 Task: Sort the unsolved tickets in your groups, group by Channel in ascending order.
Action: Mouse moved to (154, 326)
Screenshot: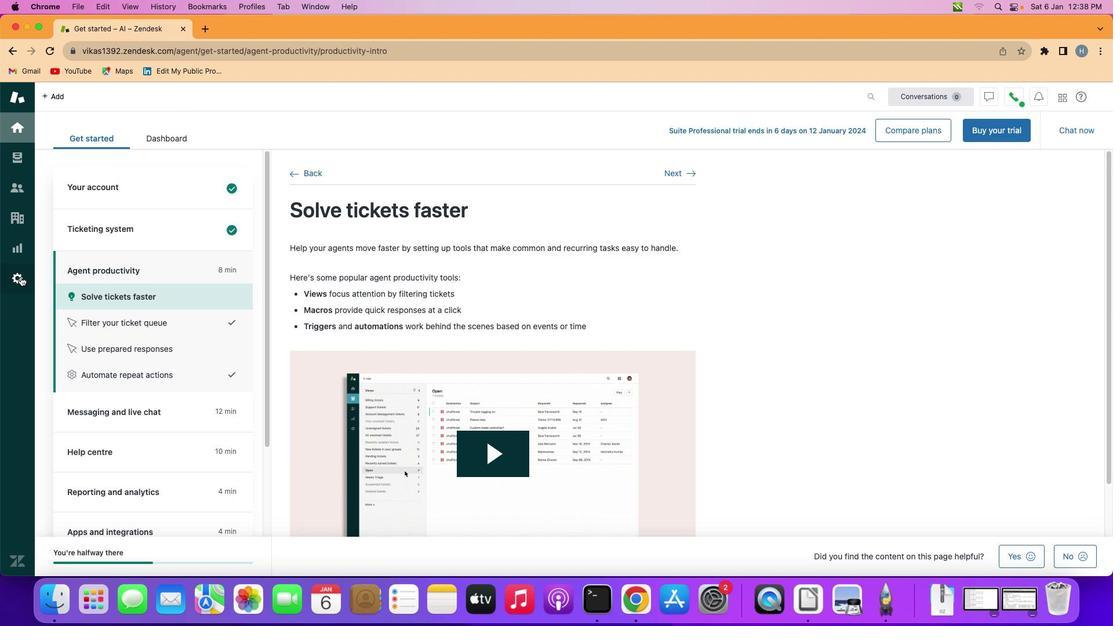 
Action: Mouse pressed left at (154, 326)
Screenshot: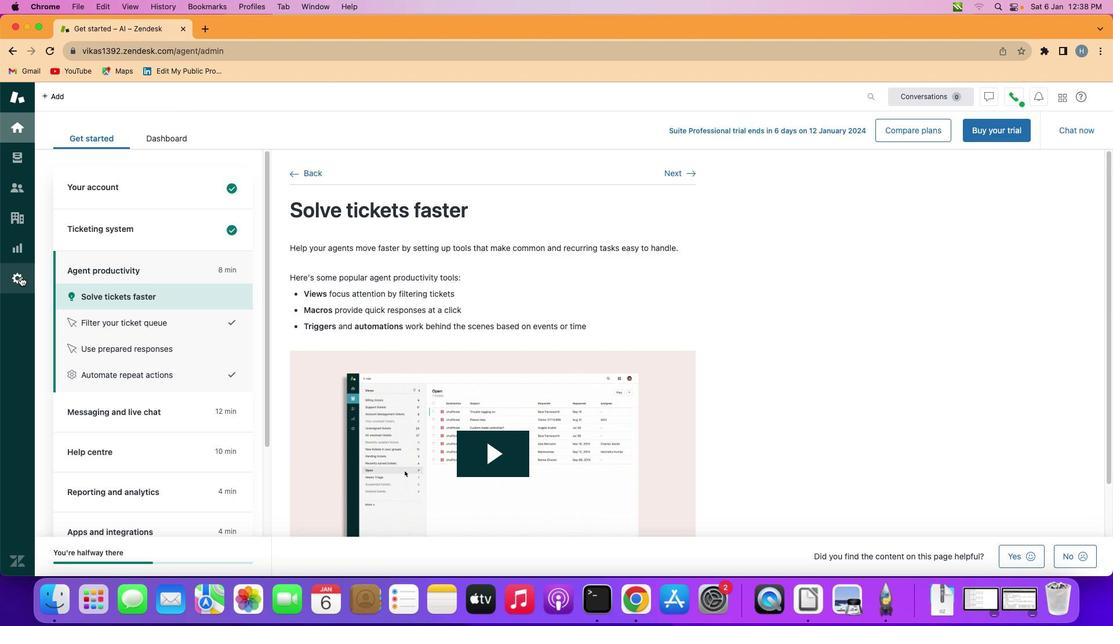 
Action: Mouse moved to (272, 449)
Screenshot: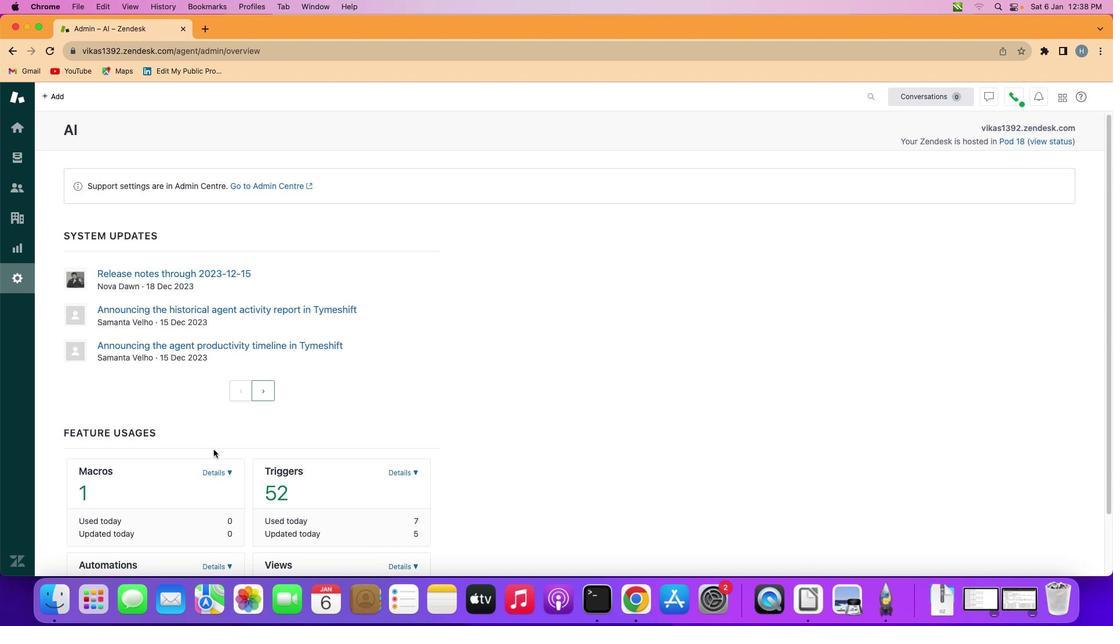 
Action: Mouse scrolled (272, 449) with delta (142, 128)
Screenshot: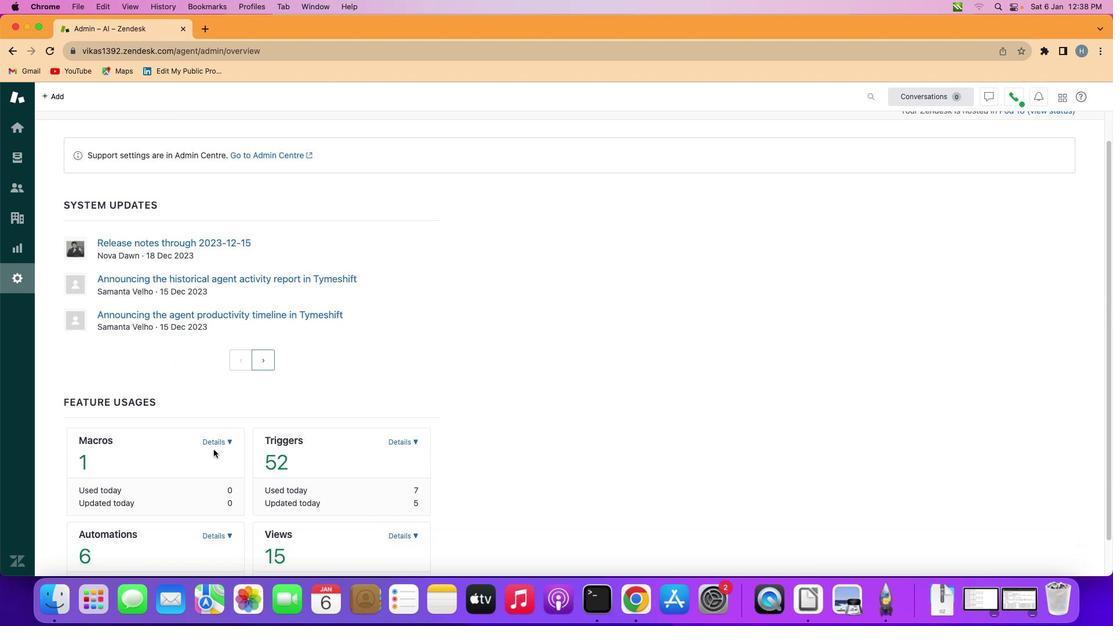 
Action: Mouse scrolled (272, 449) with delta (142, 128)
Screenshot: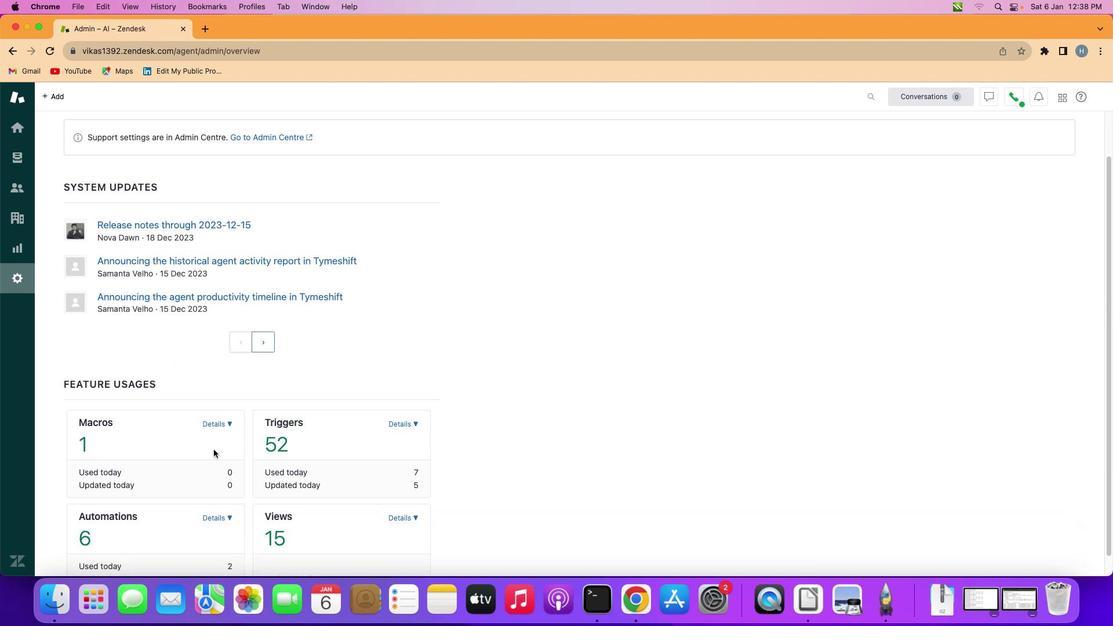 
Action: Mouse scrolled (272, 449) with delta (142, 127)
Screenshot: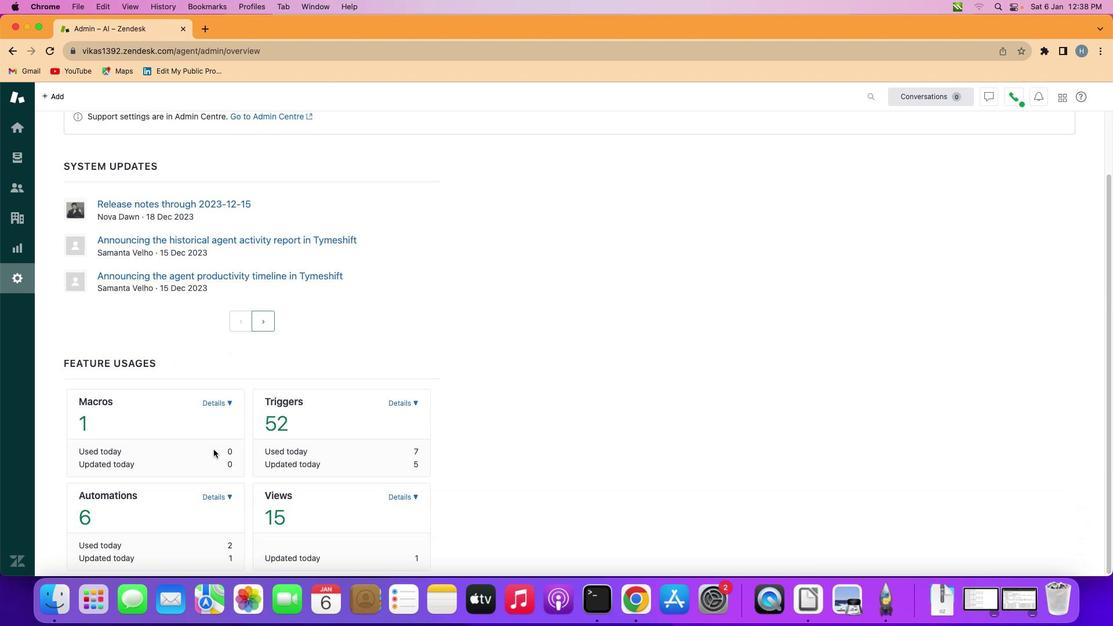 
Action: Mouse scrolled (272, 449) with delta (142, 127)
Screenshot: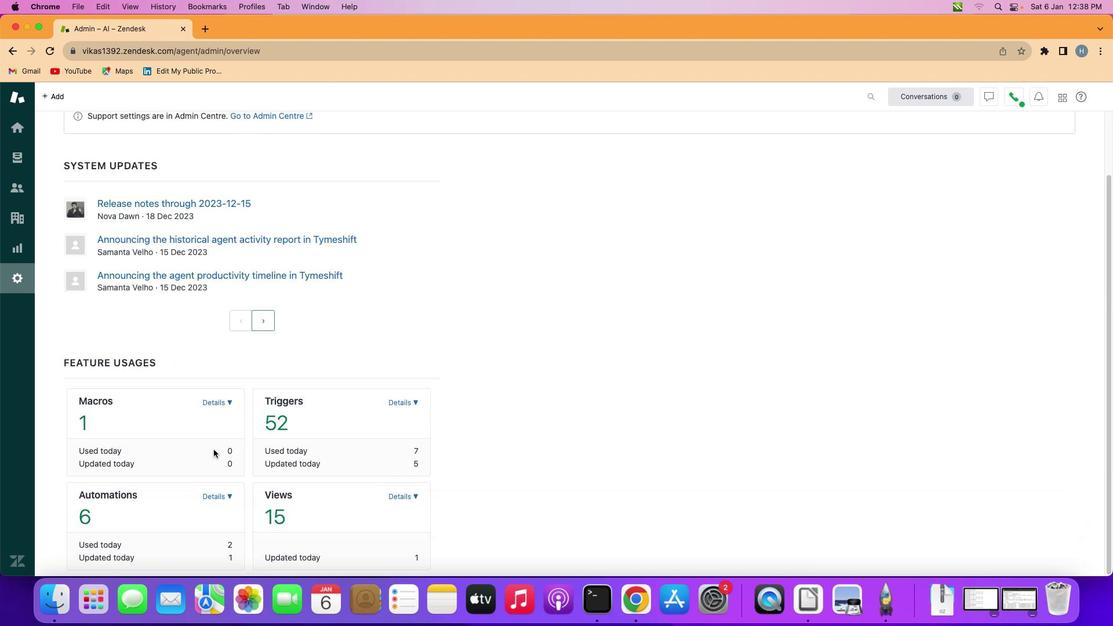 
Action: Mouse scrolled (272, 449) with delta (142, 127)
Screenshot: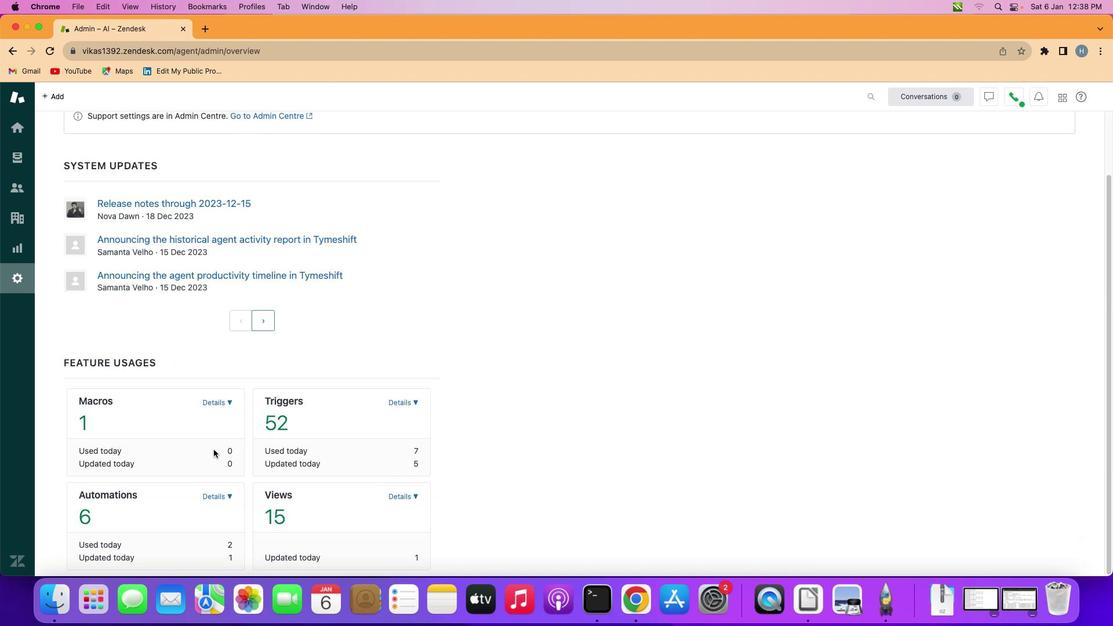 
Action: Mouse scrolled (272, 449) with delta (142, 126)
Screenshot: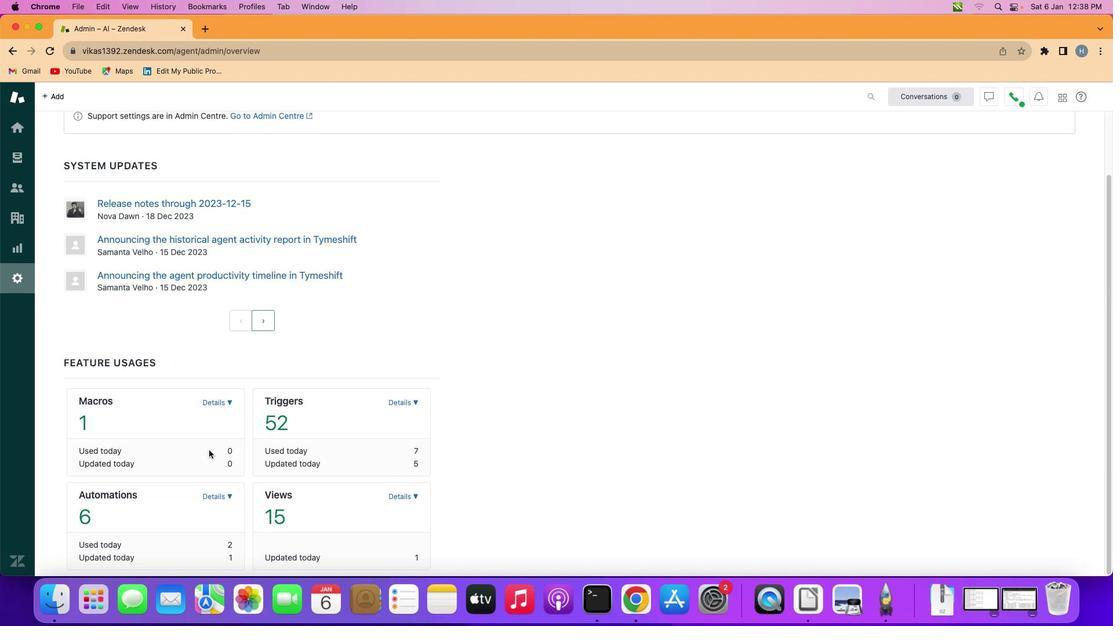 
Action: Mouse scrolled (272, 449) with delta (142, 126)
Screenshot: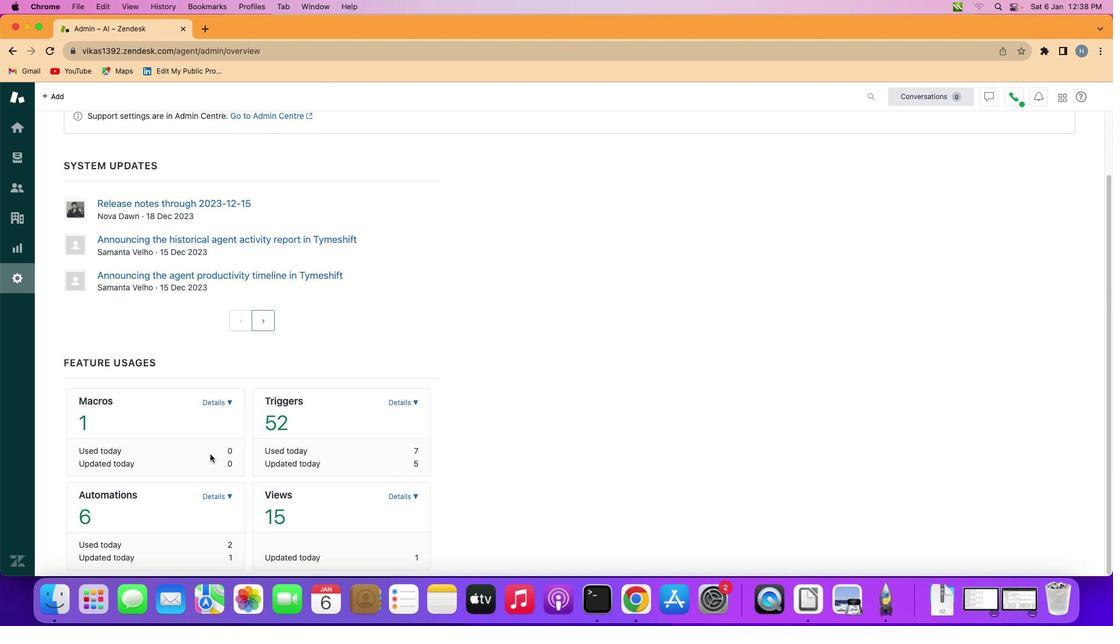 
Action: Mouse moved to (387, 484)
Screenshot: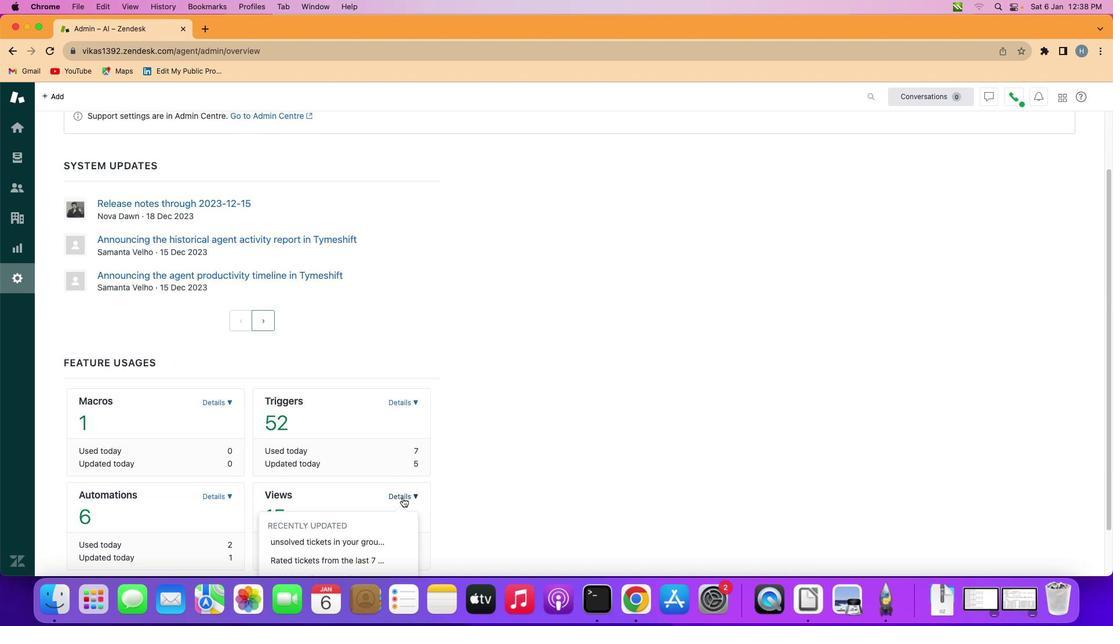 
Action: Mouse pressed left at (387, 484)
Screenshot: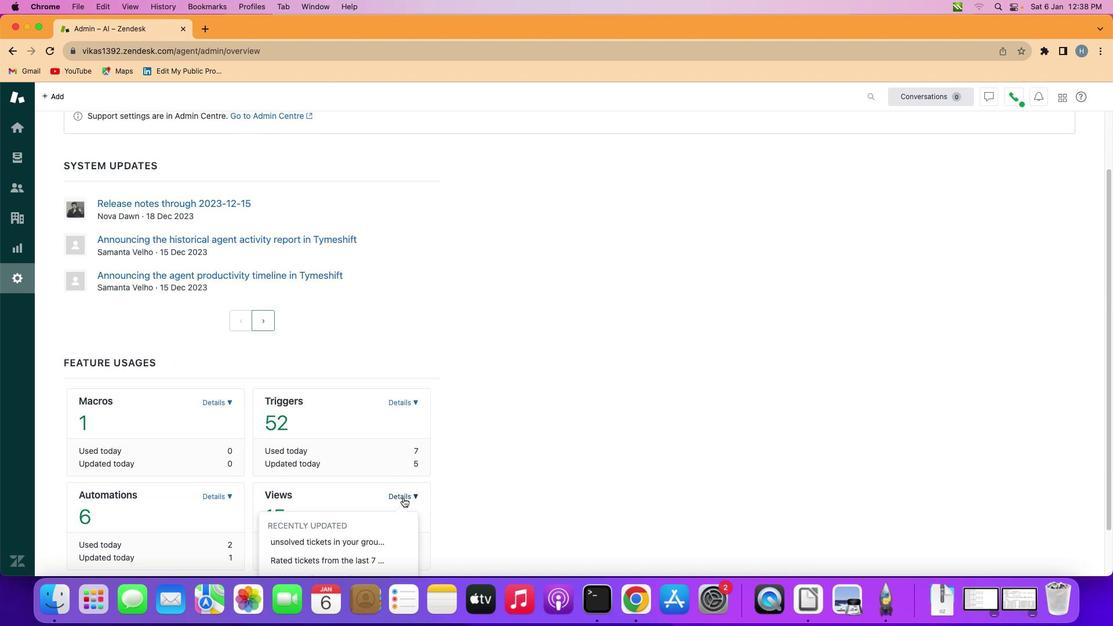 
Action: Mouse moved to (356, 513)
Screenshot: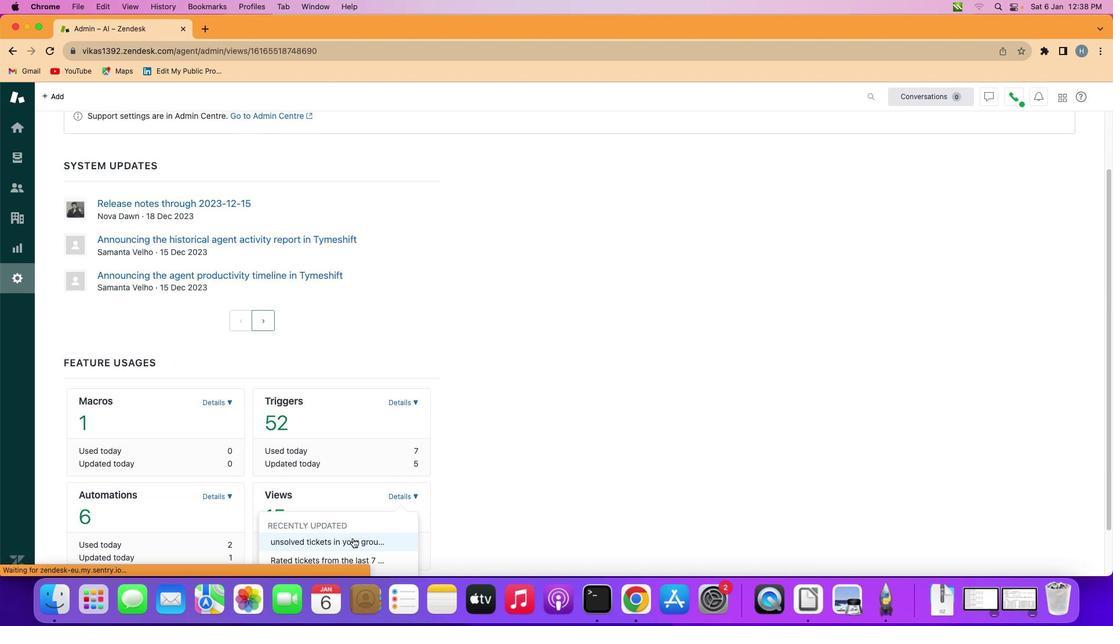 
Action: Mouse pressed left at (356, 513)
Screenshot: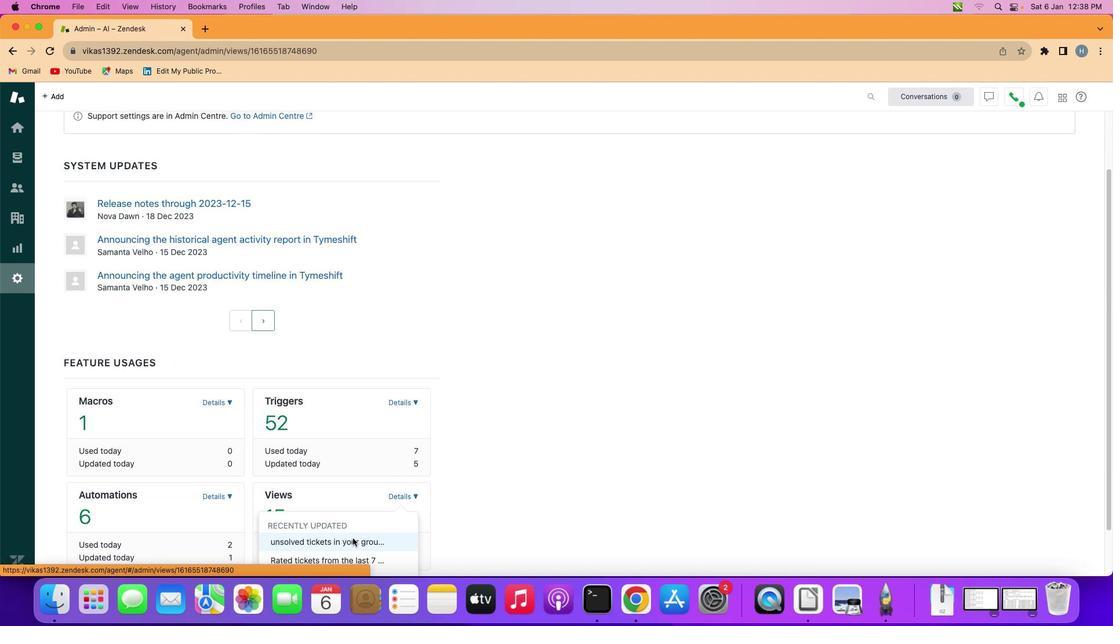 
Action: Mouse moved to (364, 447)
Screenshot: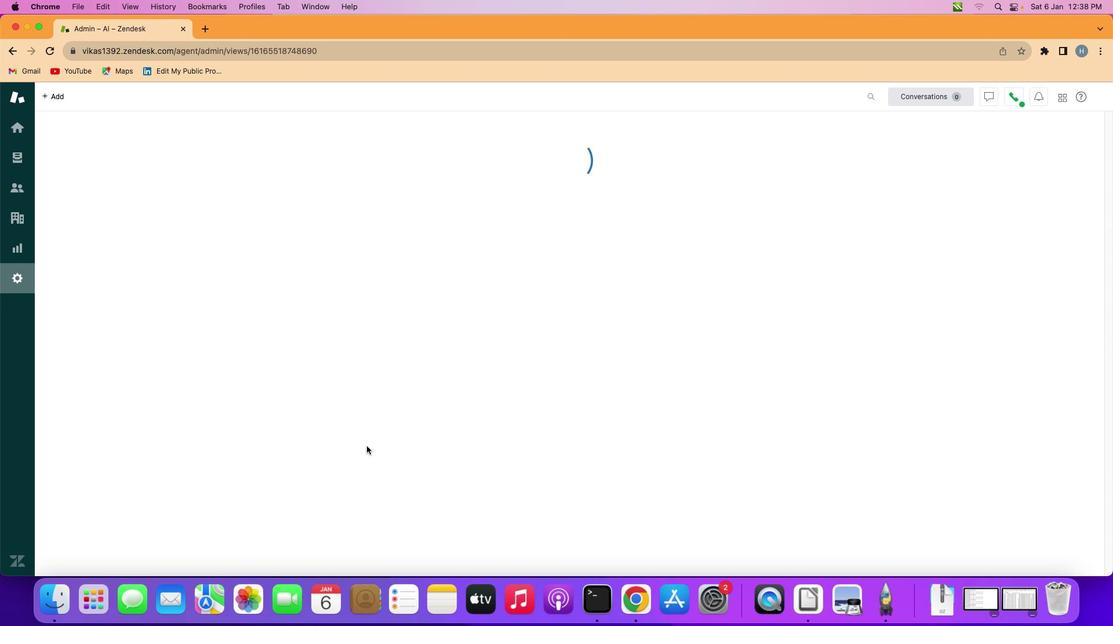 
Action: Mouse scrolled (364, 447) with delta (142, 128)
Screenshot: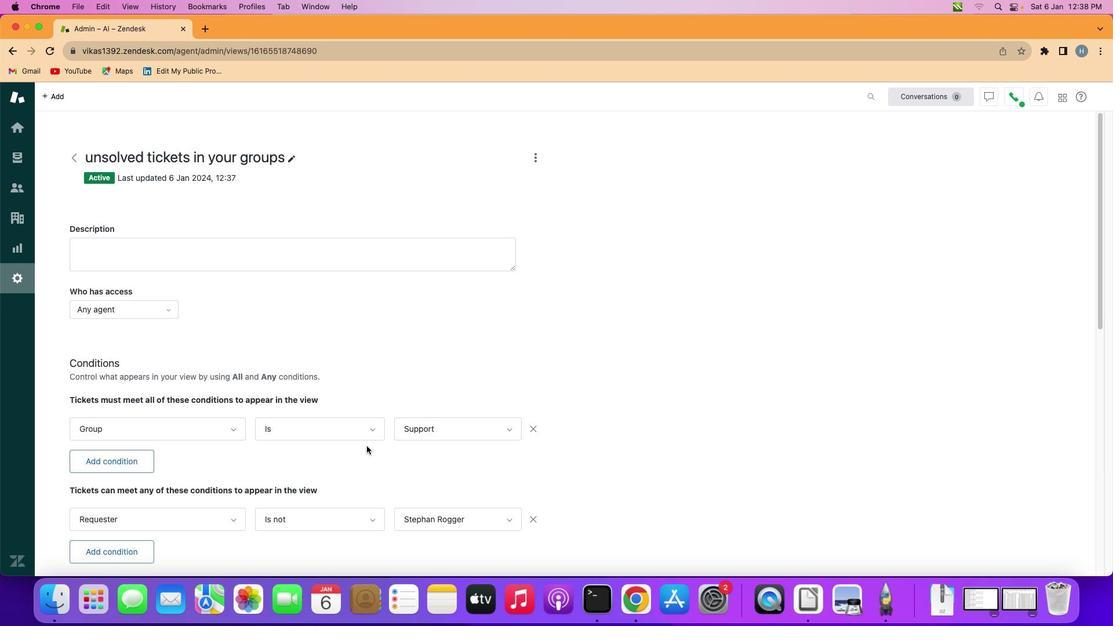 
Action: Mouse scrolled (364, 447) with delta (142, 128)
Screenshot: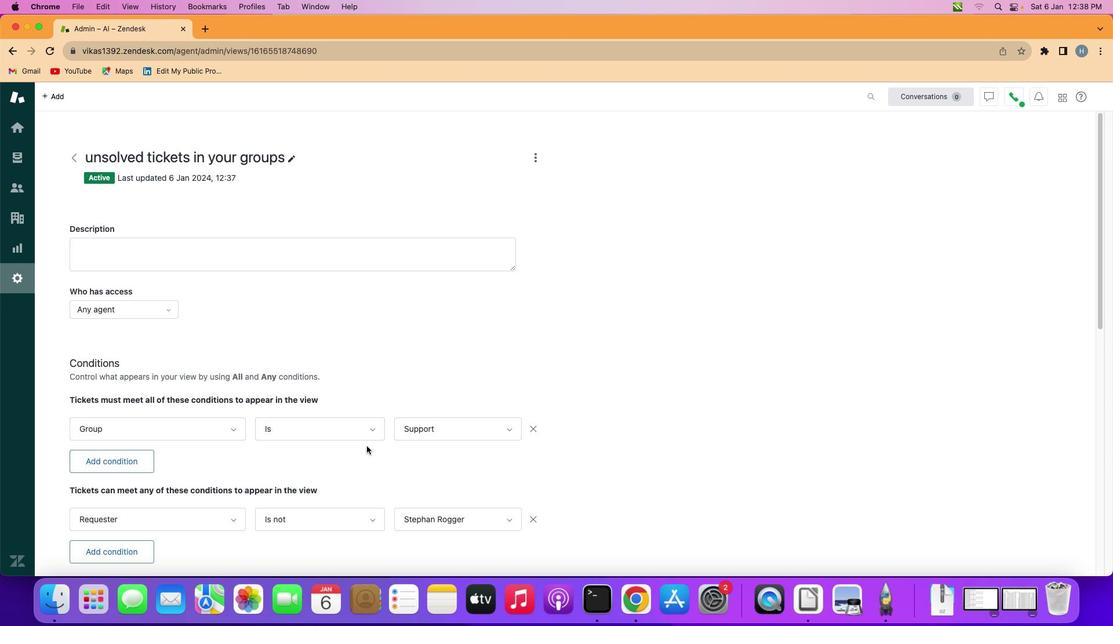 
Action: Mouse scrolled (364, 447) with delta (142, 129)
Screenshot: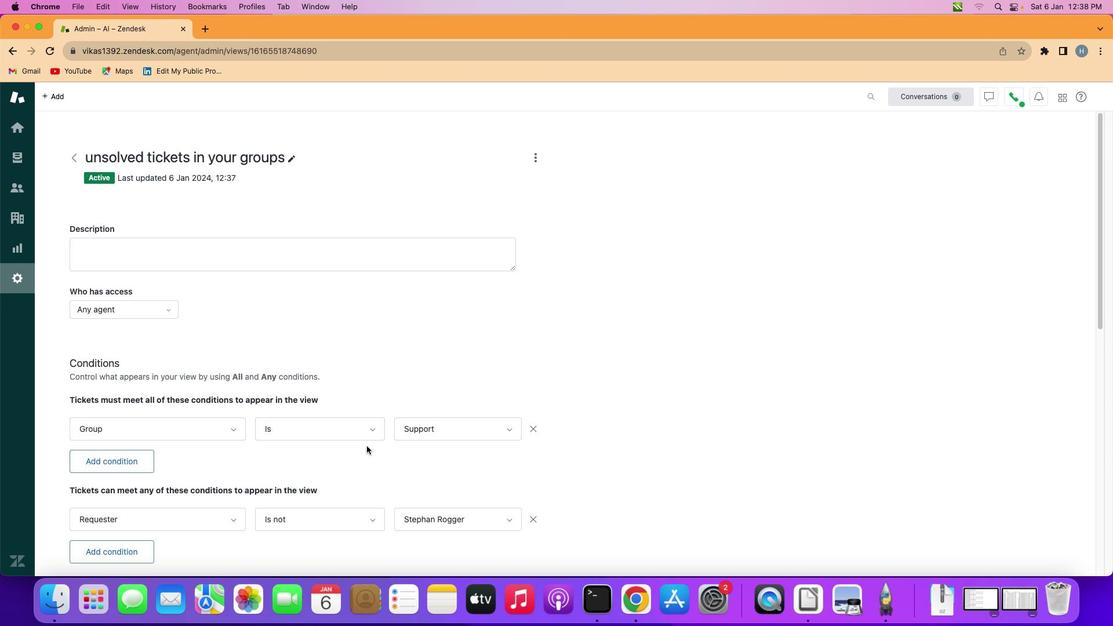
Action: Mouse scrolled (364, 447) with delta (142, 127)
Screenshot: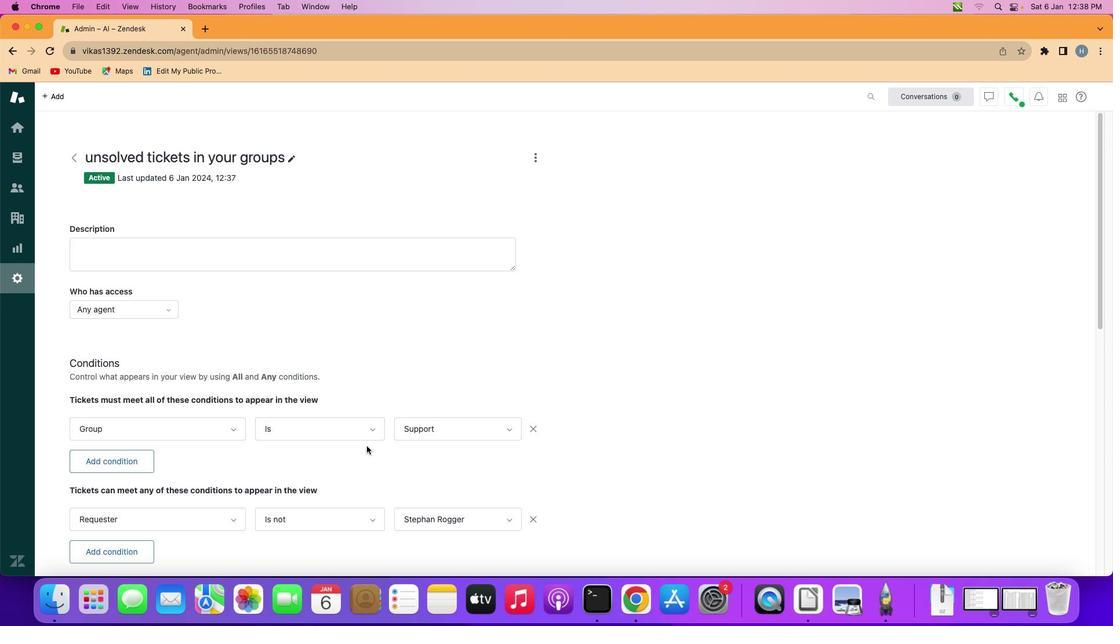 
Action: Mouse scrolled (364, 447) with delta (142, 127)
Screenshot: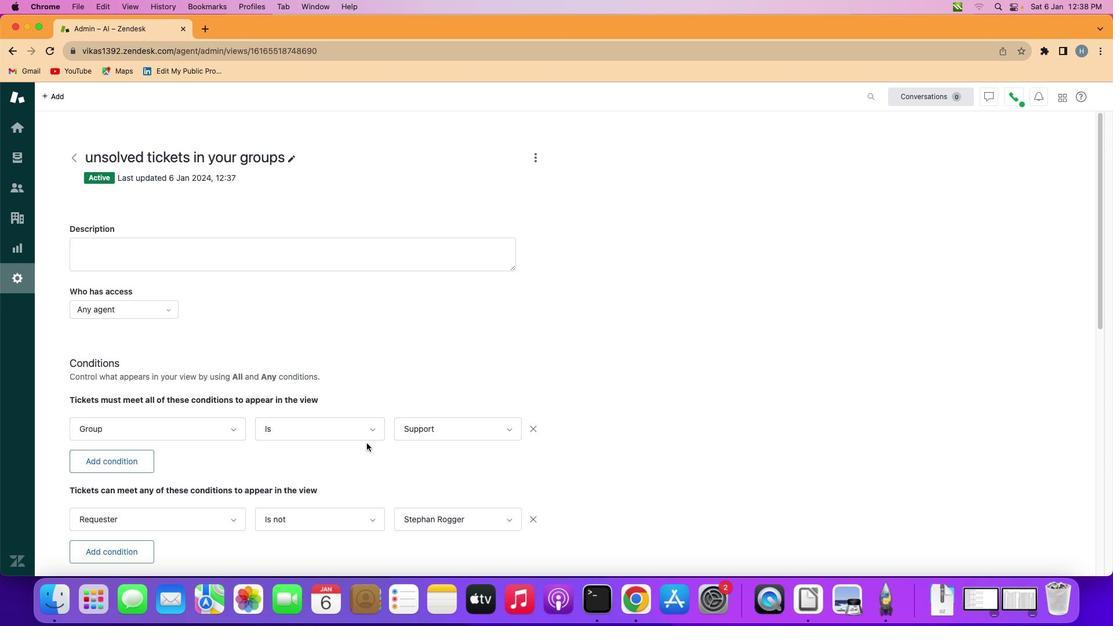 
Action: Mouse scrolled (364, 447) with delta (142, 127)
Screenshot: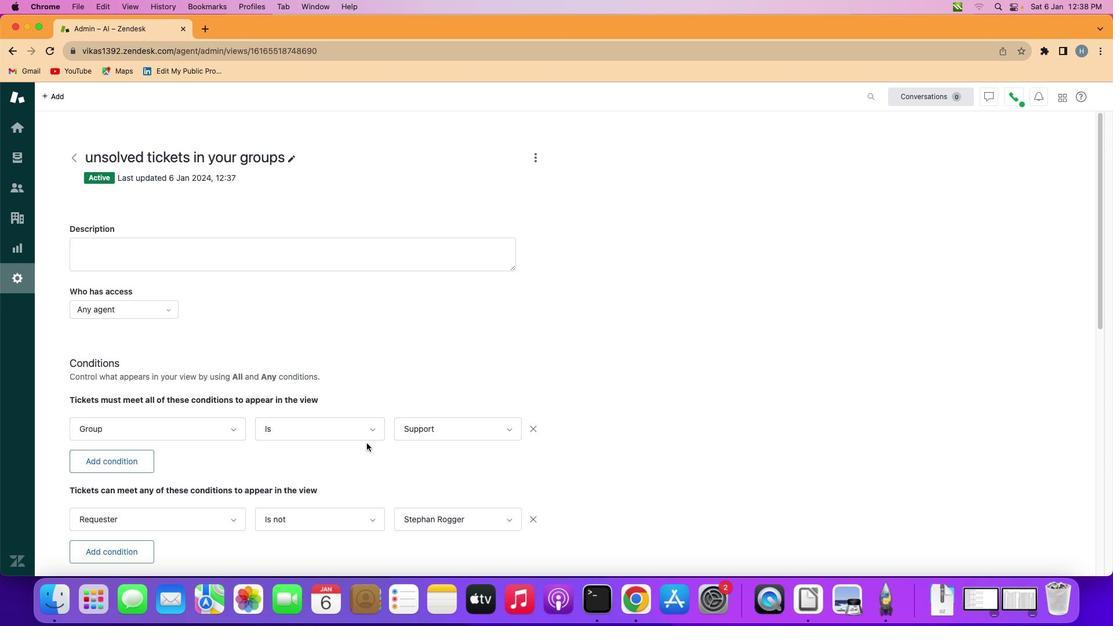 
Action: Mouse moved to (364, 445)
Screenshot: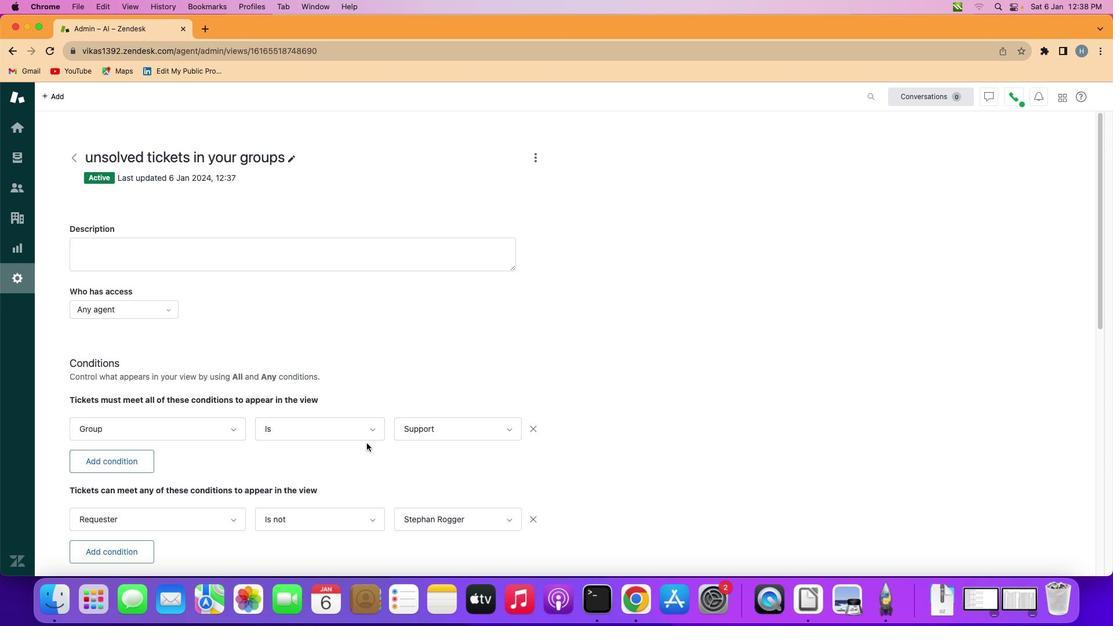 
Action: Mouse scrolled (364, 445) with delta (142, 128)
Screenshot: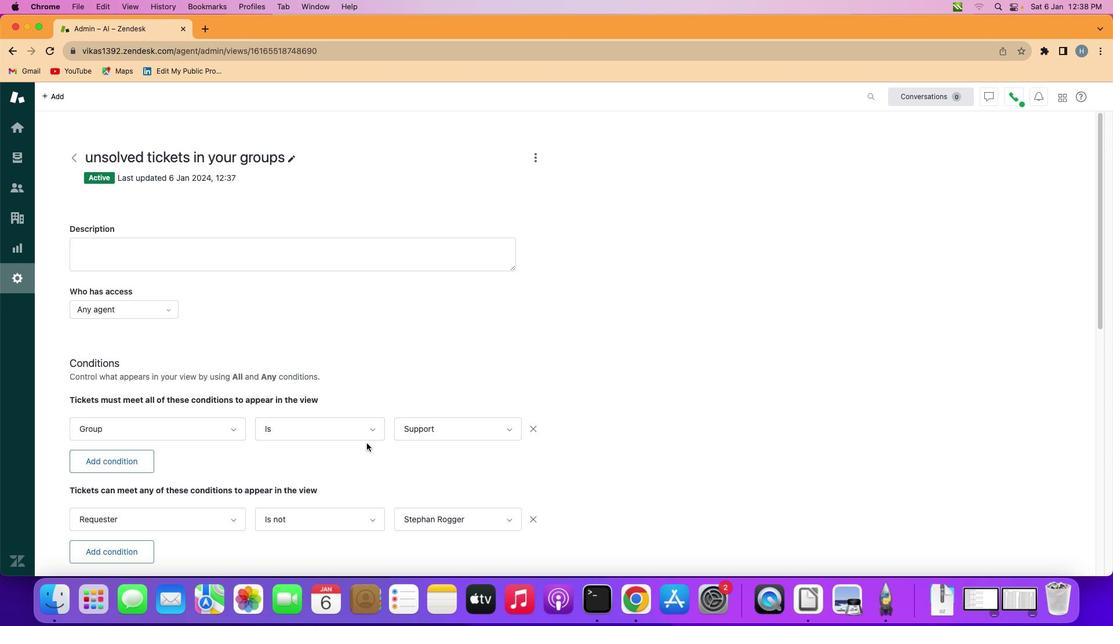 
Action: Mouse scrolled (364, 445) with delta (142, 128)
Screenshot: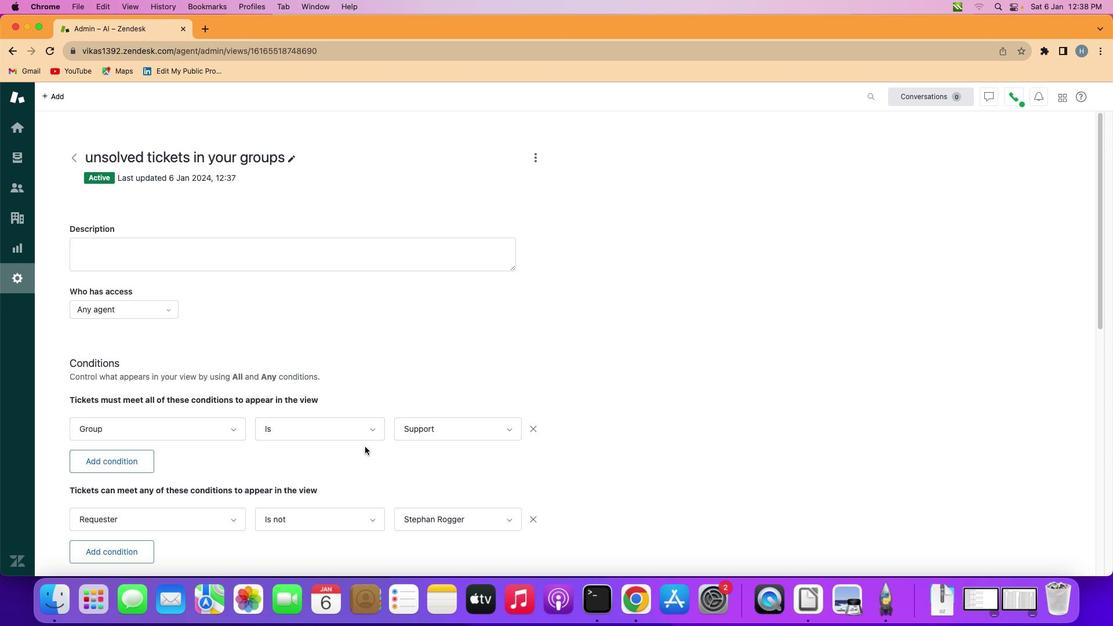 
Action: Mouse scrolled (364, 445) with delta (142, 130)
Screenshot: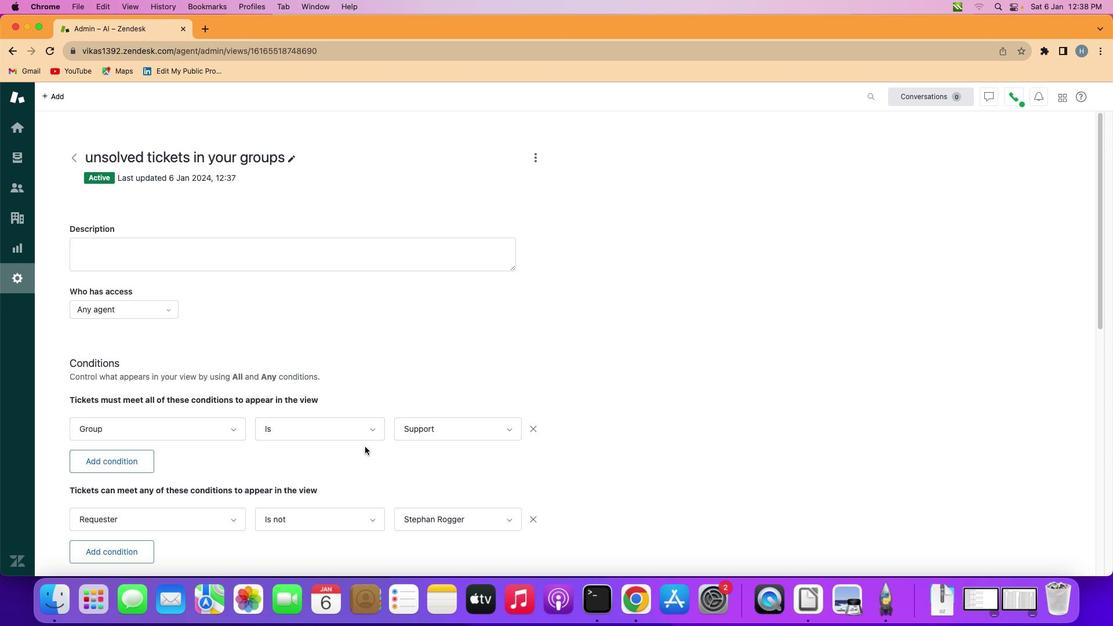 
Action: Mouse scrolled (364, 445) with delta (142, 128)
Screenshot: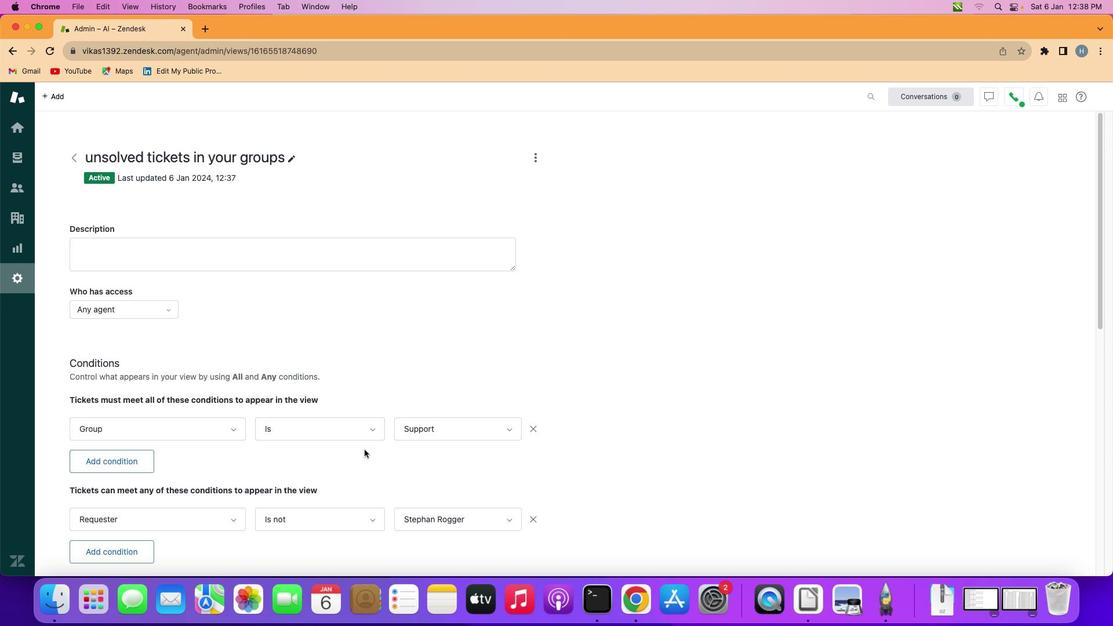 
Action: Mouse moved to (363, 450)
Screenshot: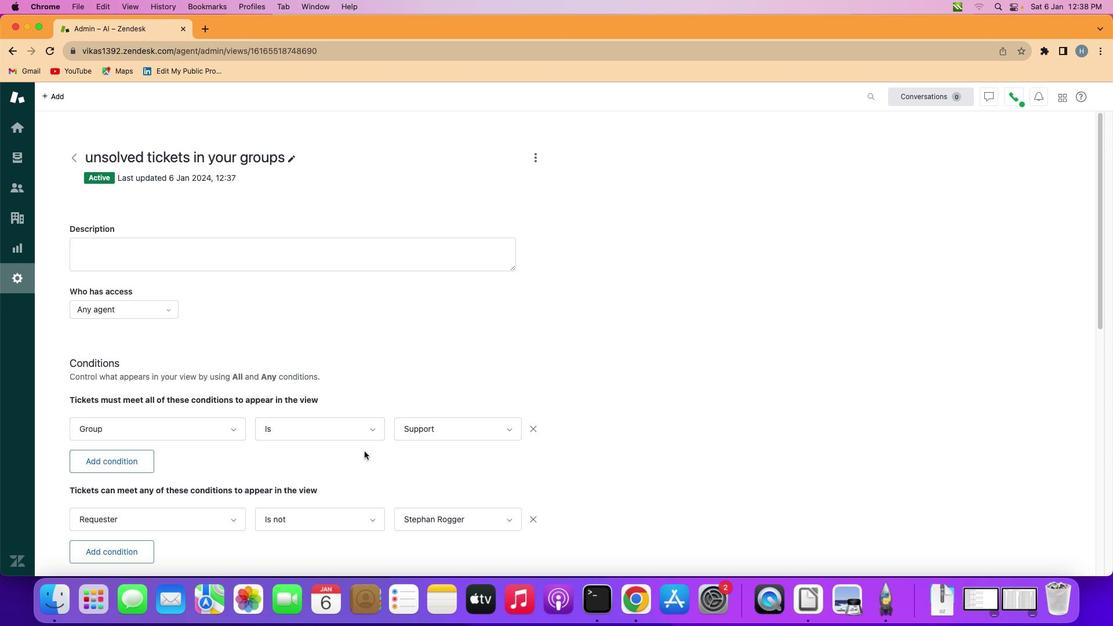 
Action: Mouse scrolled (363, 450) with delta (142, 128)
Screenshot: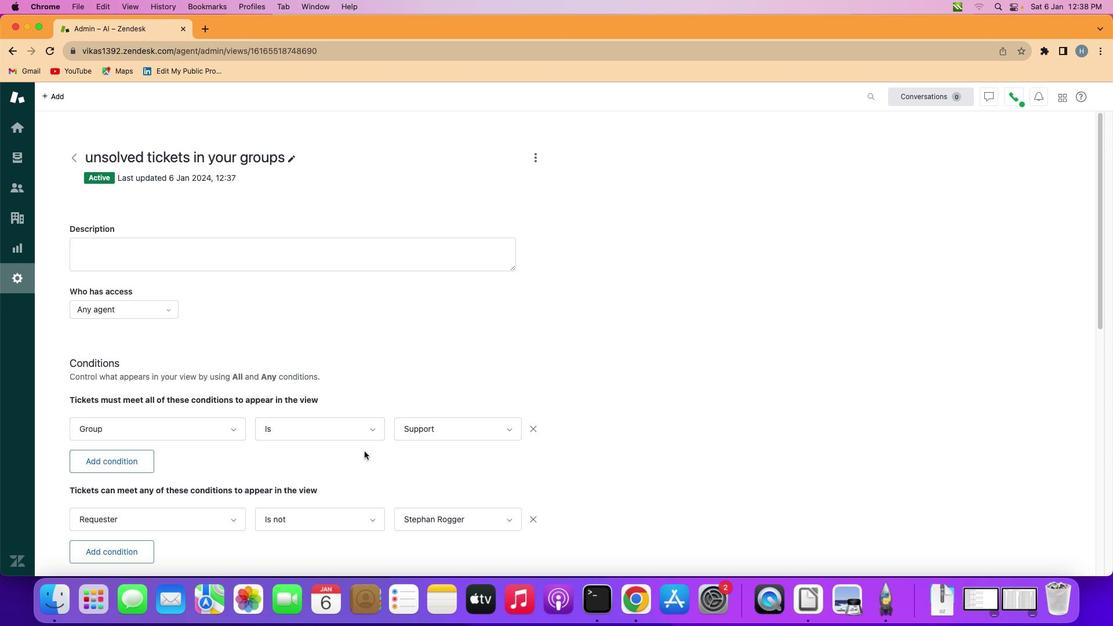 
Action: Mouse scrolled (363, 450) with delta (142, 128)
Screenshot: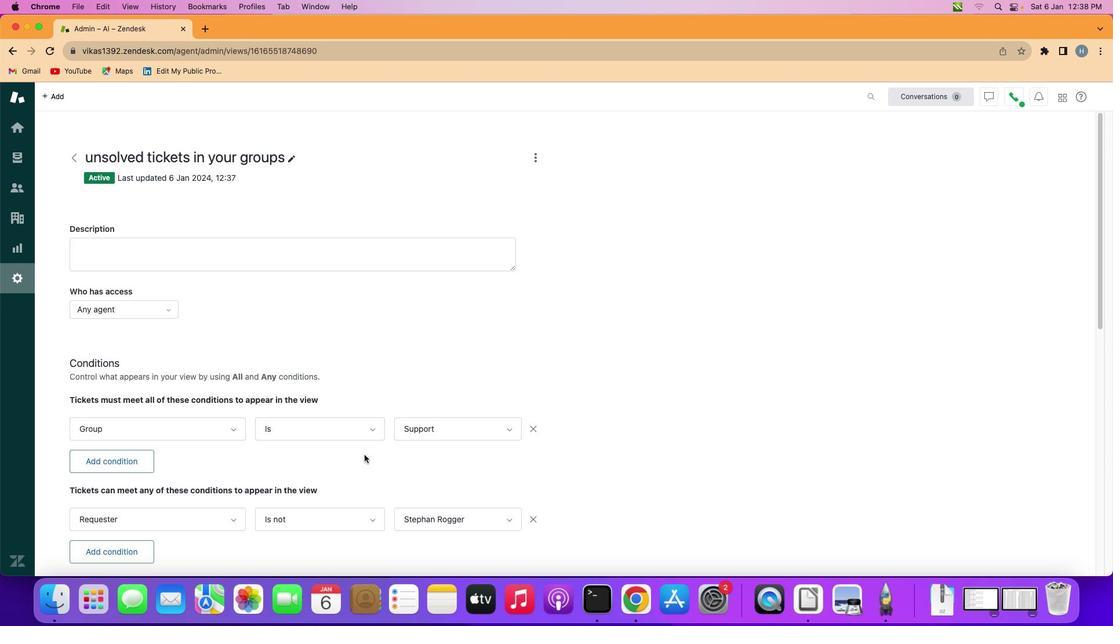 
Action: Mouse scrolled (363, 450) with delta (142, 127)
Screenshot: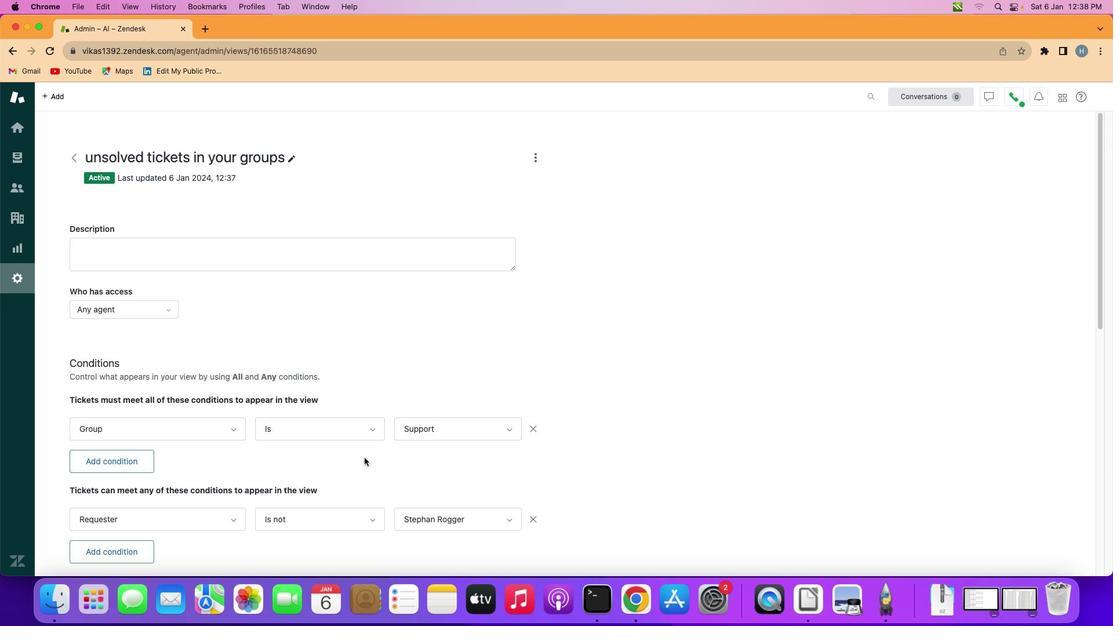 
Action: Mouse scrolled (363, 450) with delta (142, 127)
Screenshot: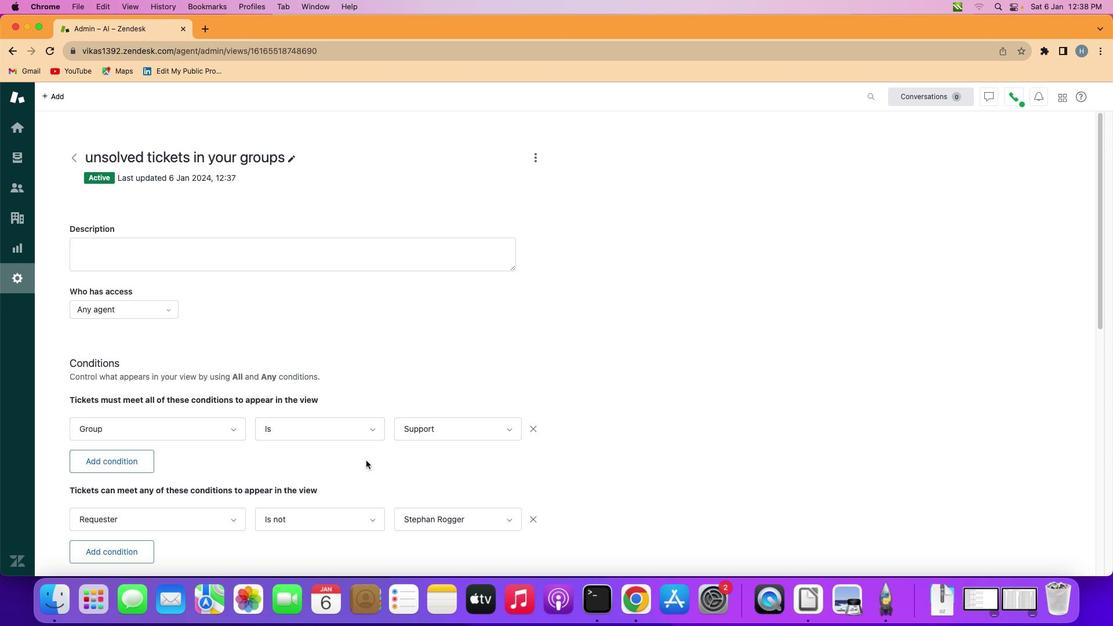 
Action: Mouse scrolled (363, 450) with delta (142, 126)
Screenshot: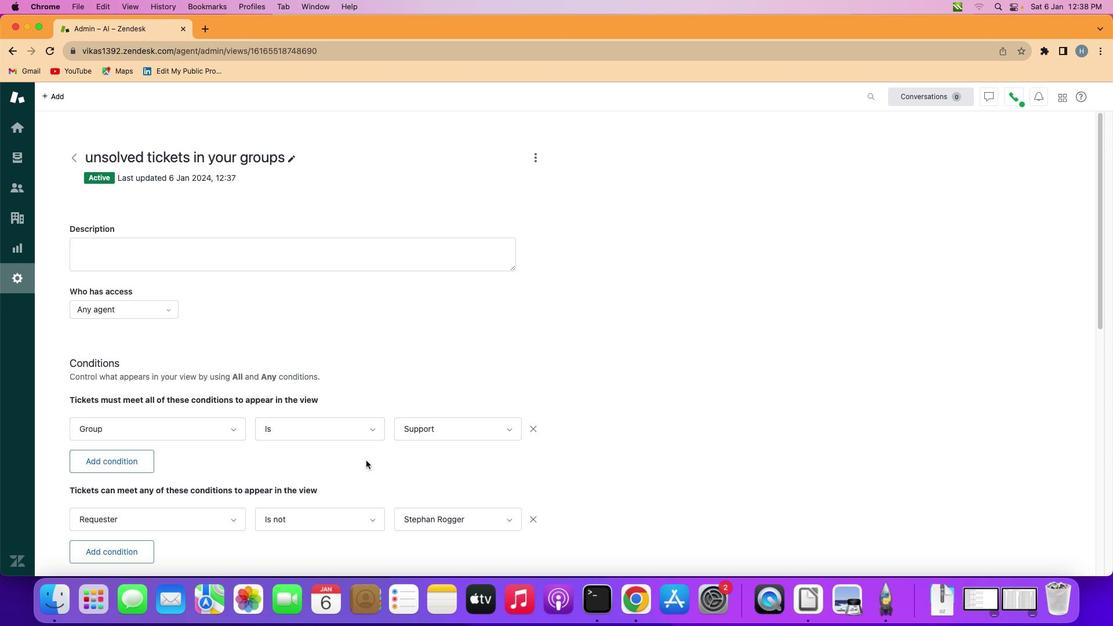 
Action: Mouse scrolled (363, 450) with delta (142, 125)
Screenshot: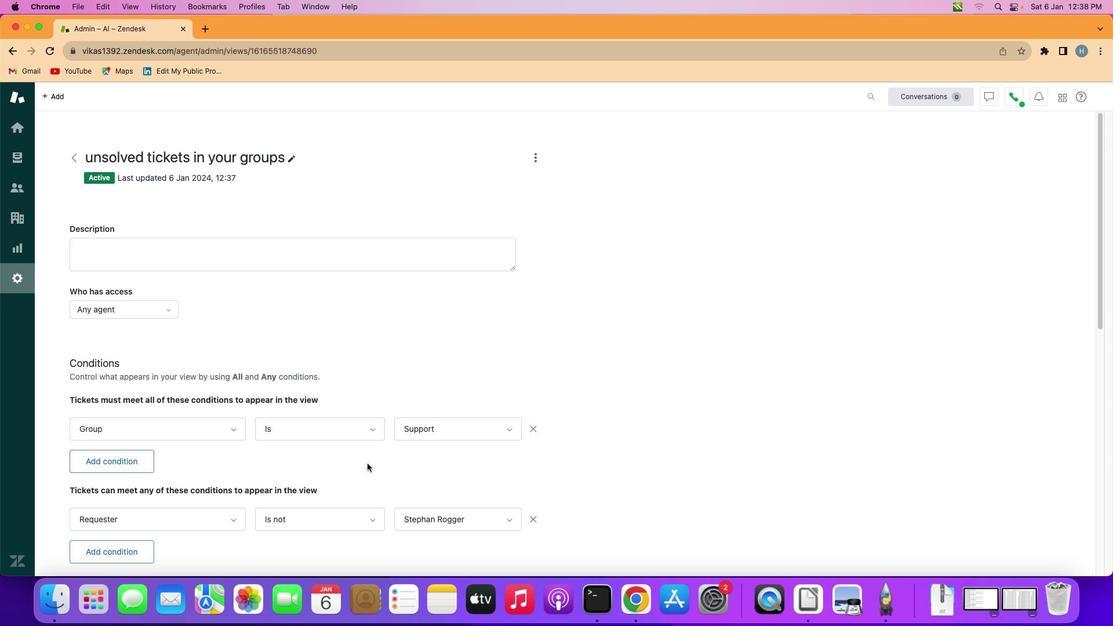
Action: Mouse moved to (365, 460)
Screenshot: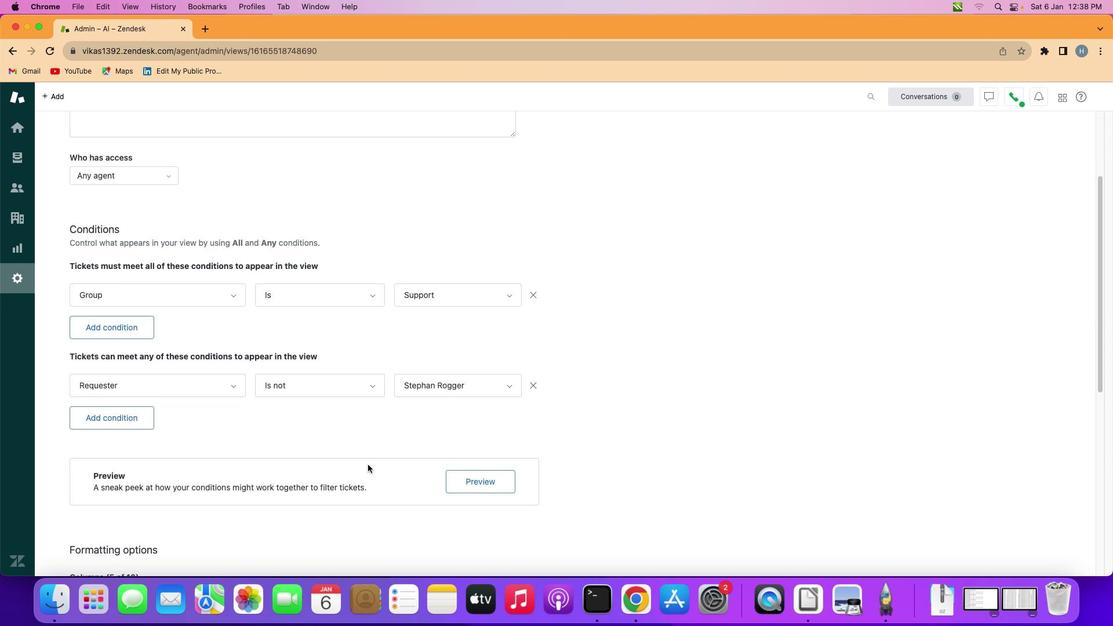 
Action: Mouse scrolled (365, 460) with delta (142, 128)
Screenshot: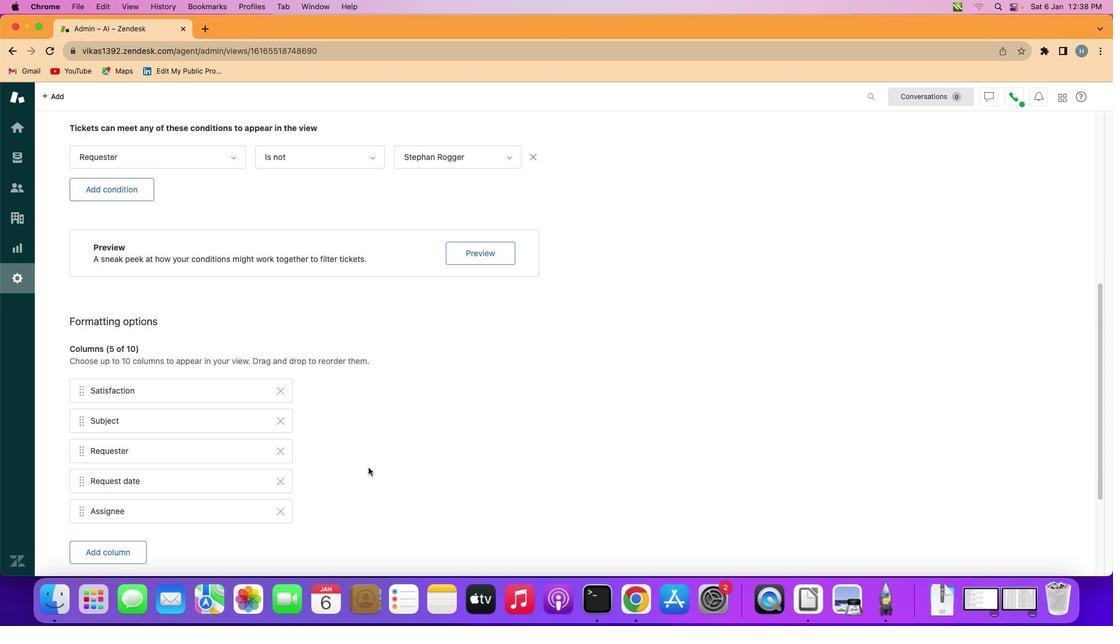 
Action: Mouse scrolled (365, 460) with delta (142, 128)
Screenshot: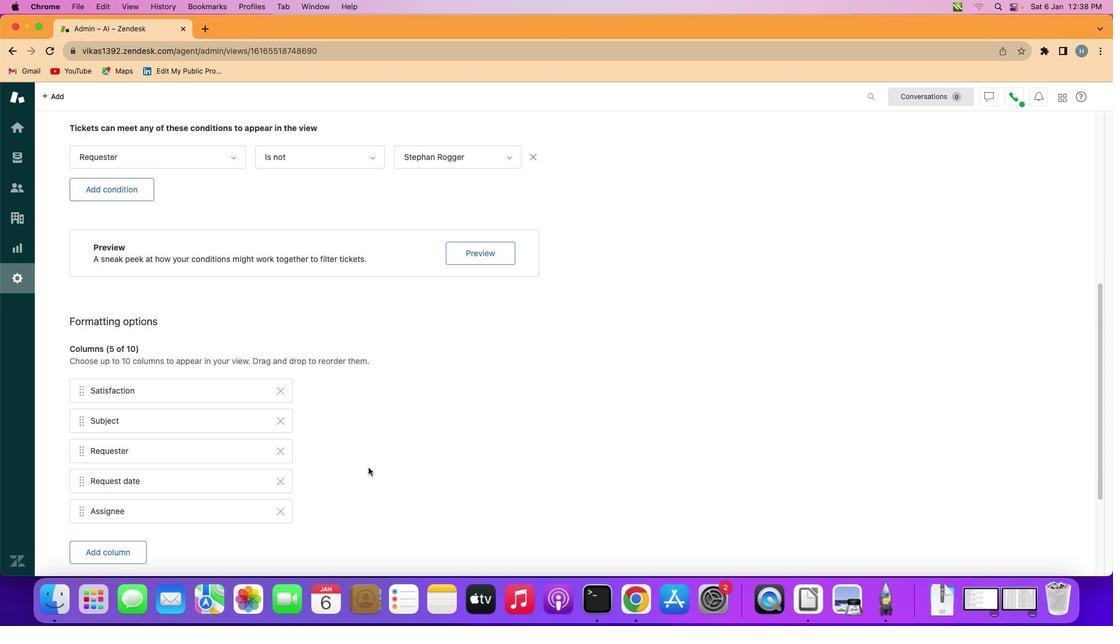 
Action: Mouse scrolled (365, 460) with delta (142, 127)
Screenshot: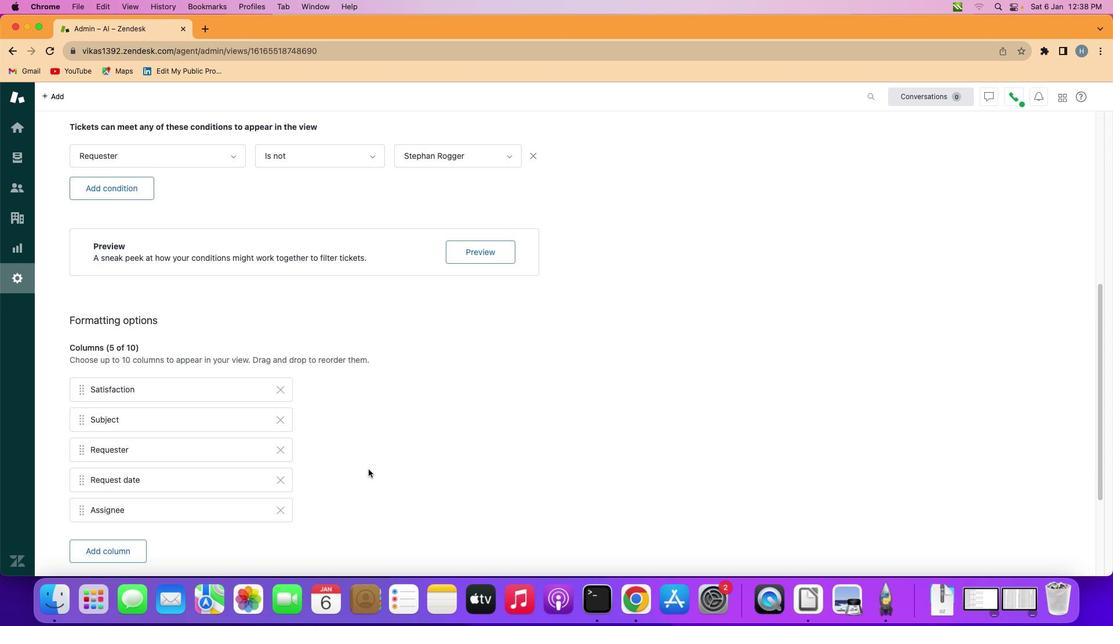
Action: Mouse scrolled (365, 460) with delta (142, 126)
Screenshot: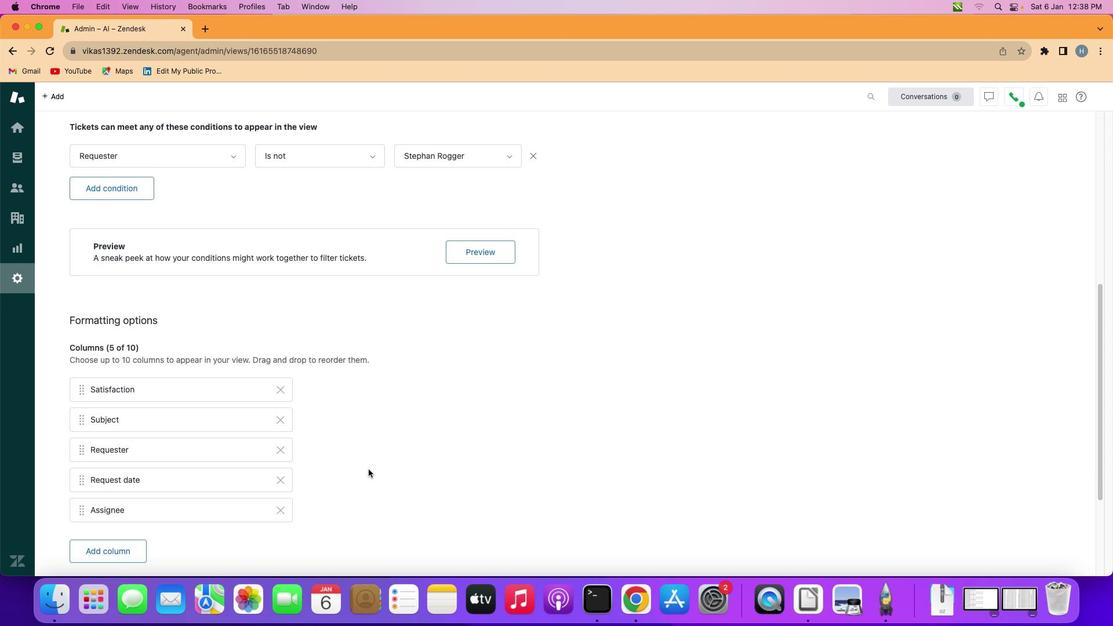 
Action: Mouse scrolled (365, 460) with delta (142, 126)
Screenshot: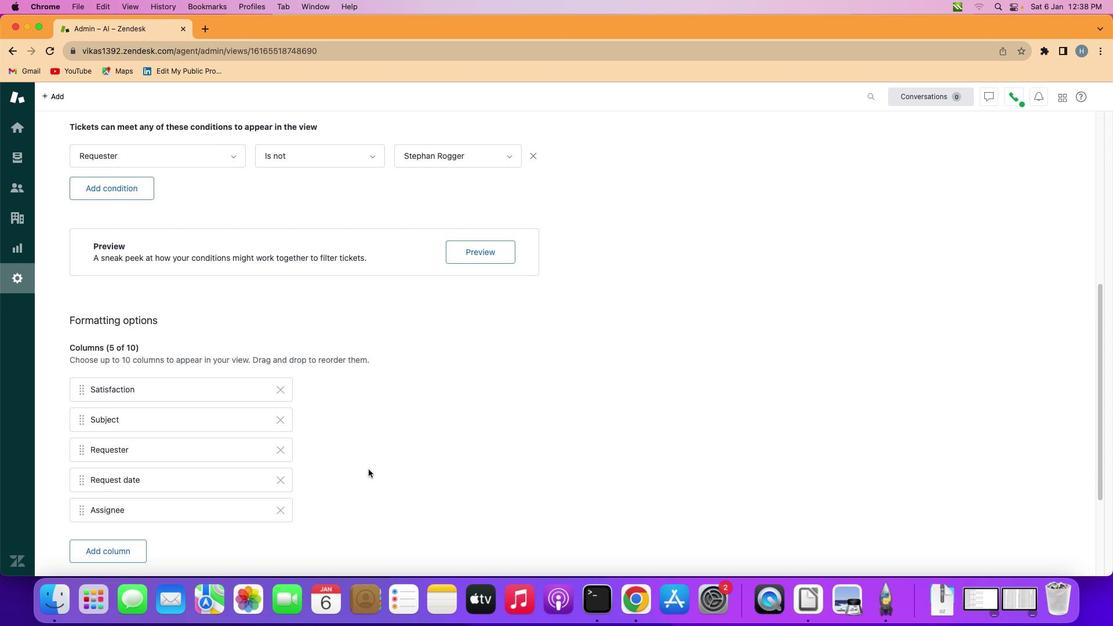 
Action: Mouse moved to (366, 463)
Screenshot: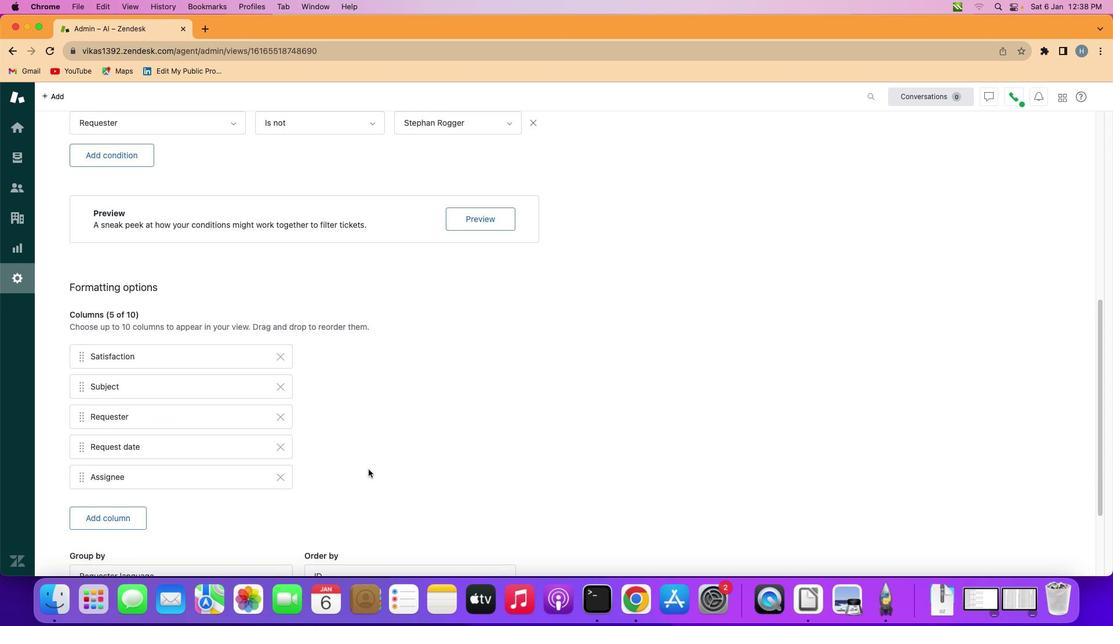 
Action: Mouse scrolled (366, 463) with delta (142, 128)
Screenshot: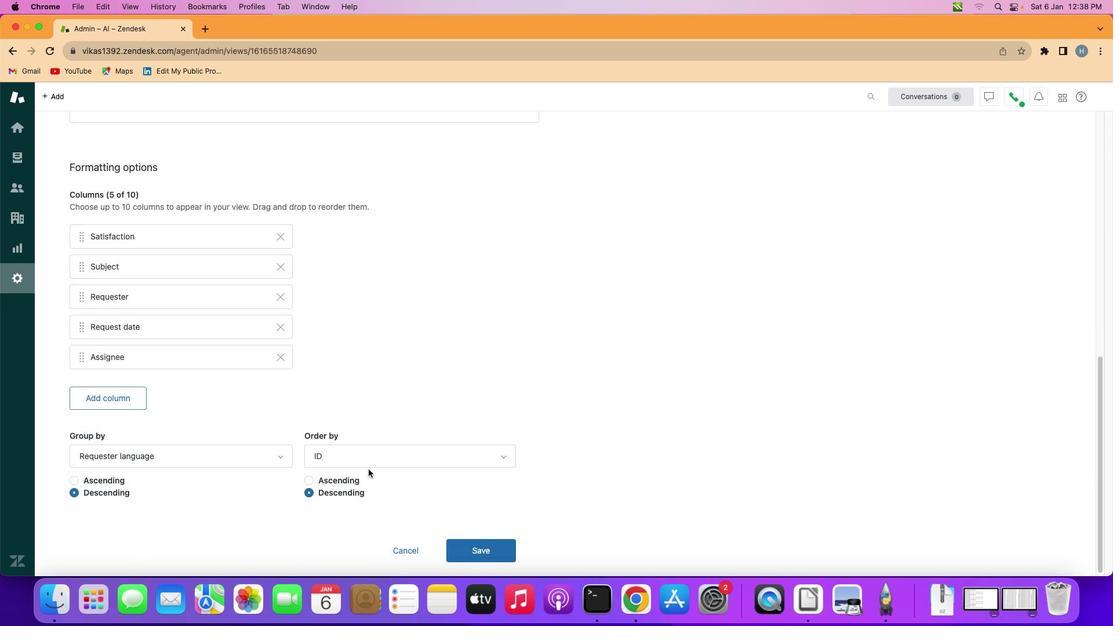
Action: Mouse scrolled (366, 463) with delta (142, 128)
Screenshot: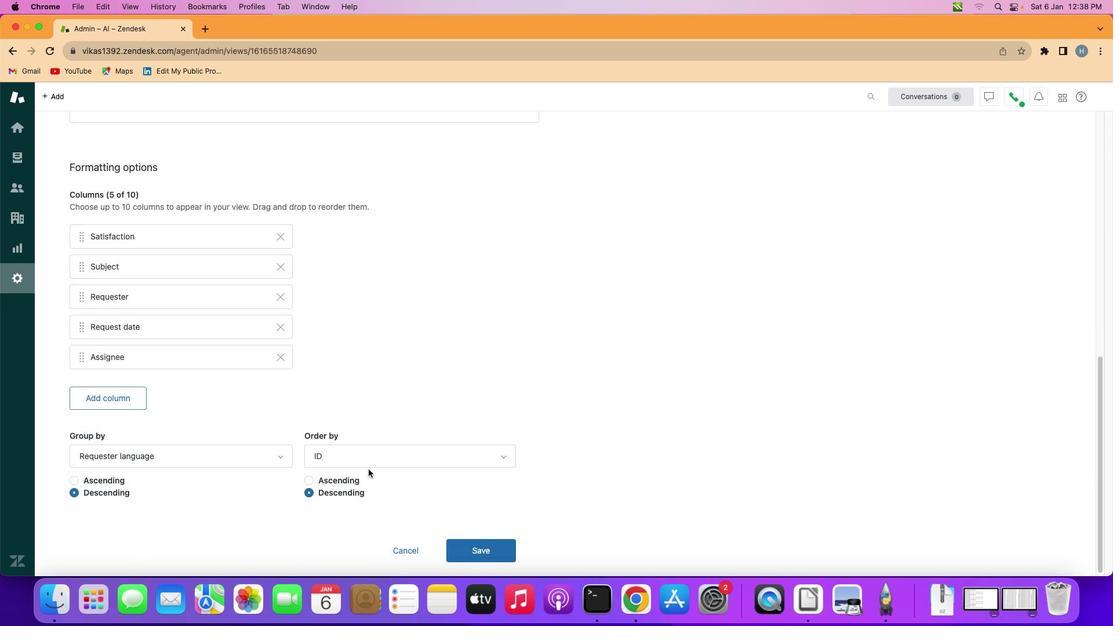 
Action: Mouse scrolled (366, 463) with delta (142, 127)
Screenshot: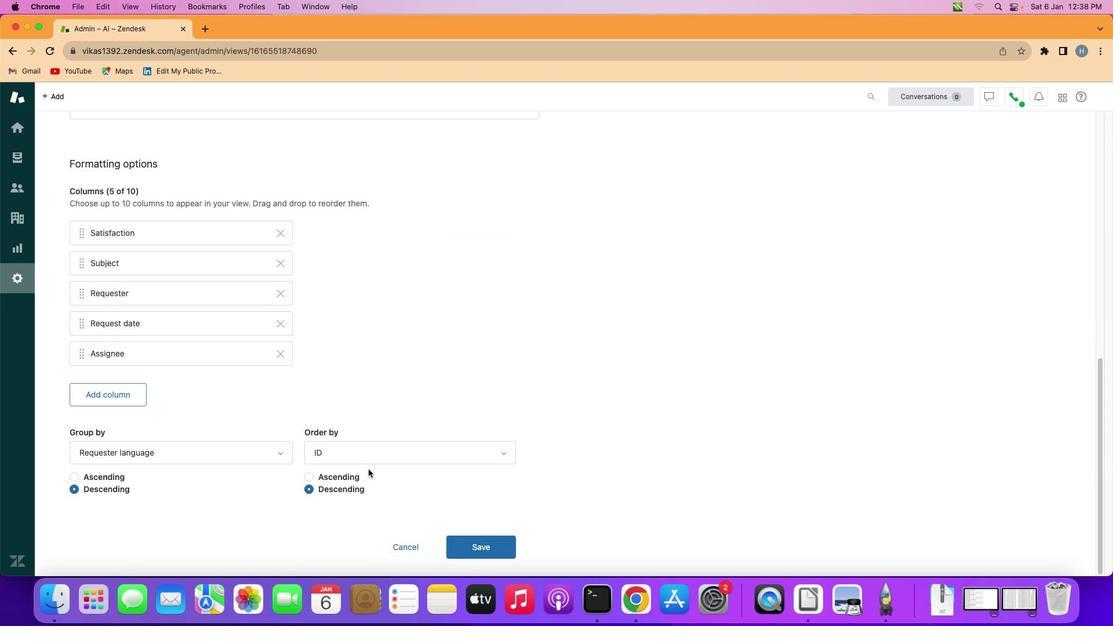 
Action: Mouse scrolled (366, 463) with delta (142, 126)
Screenshot: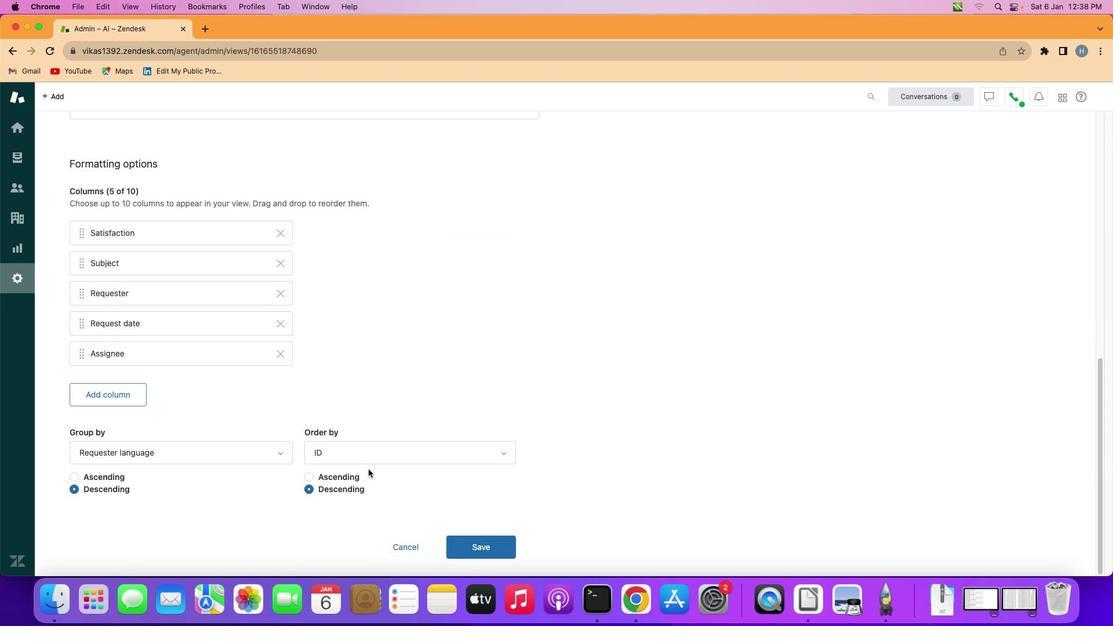 
Action: Mouse scrolled (366, 463) with delta (142, 128)
Screenshot: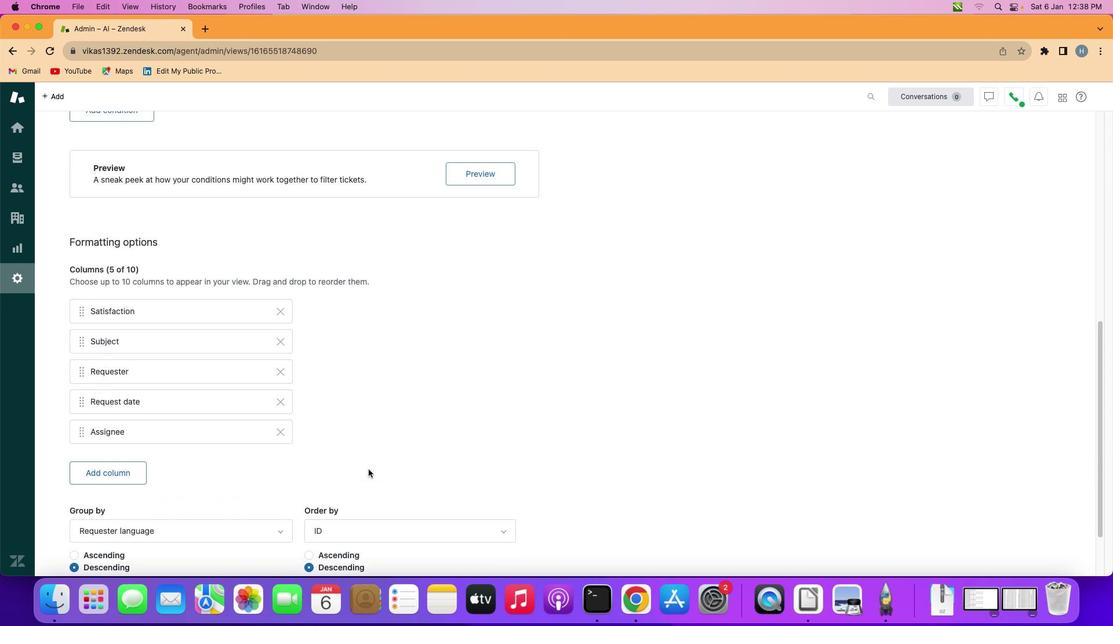 
Action: Mouse scrolled (366, 463) with delta (142, 130)
Screenshot: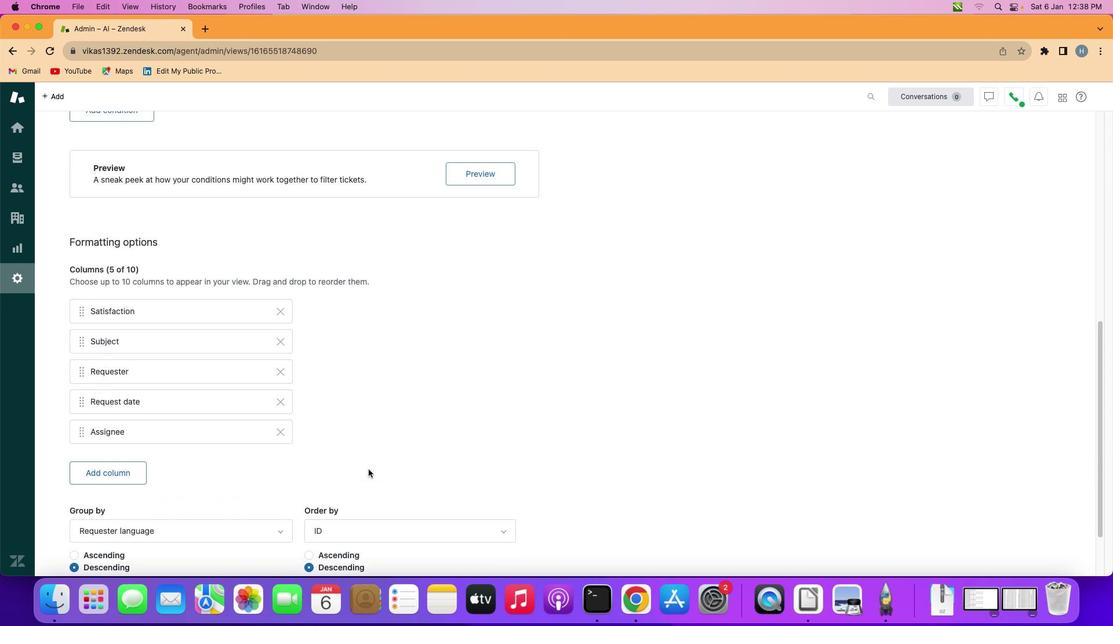 
Action: Mouse scrolled (366, 463) with delta (142, 127)
Screenshot: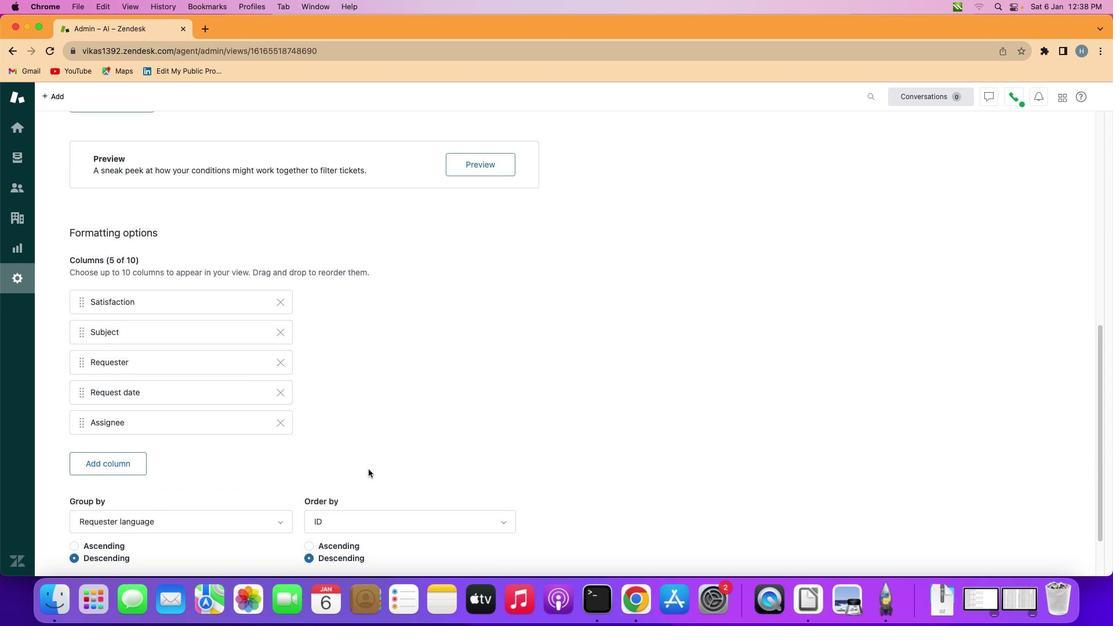 
Action: Mouse scrolled (366, 463) with delta (142, 129)
Screenshot: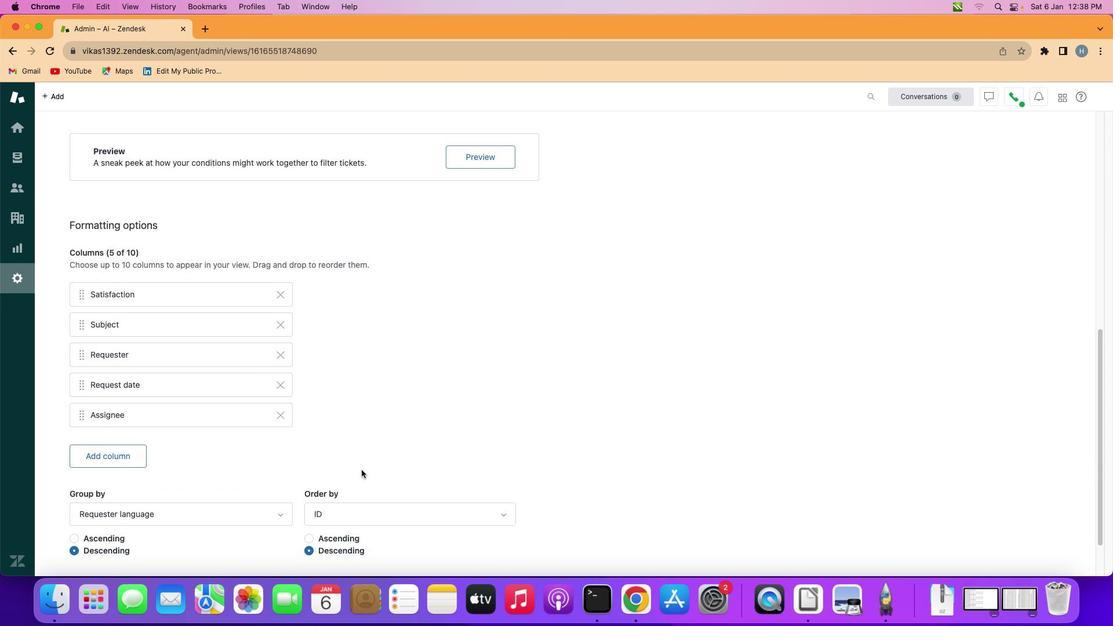 
Action: Mouse scrolled (366, 463) with delta (142, 127)
Screenshot: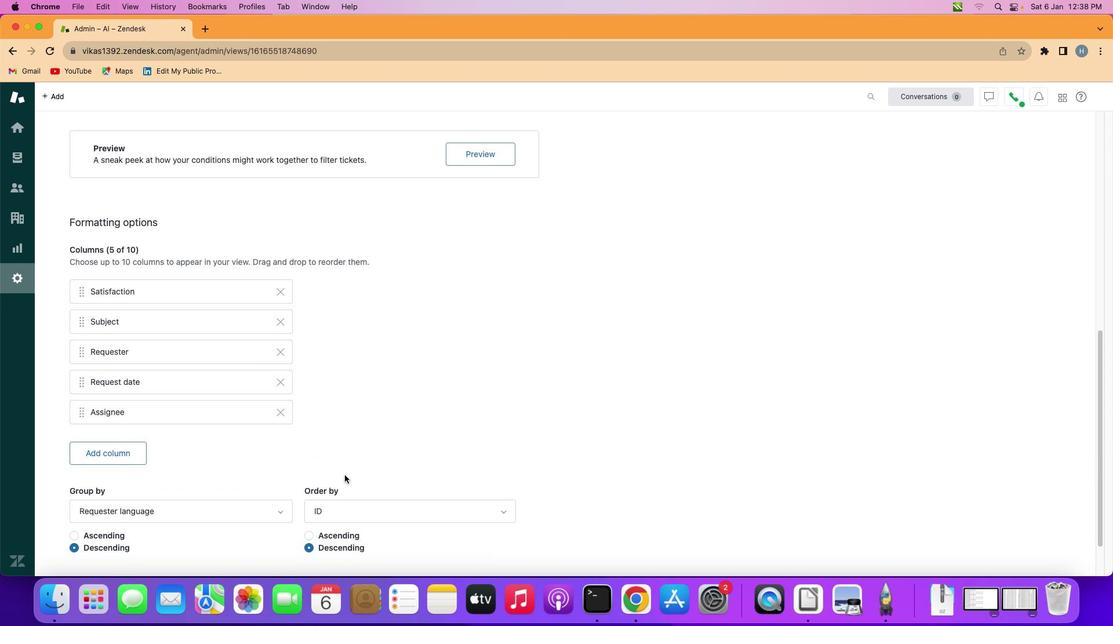 
Action: Mouse moved to (306, 490)
Screenshot: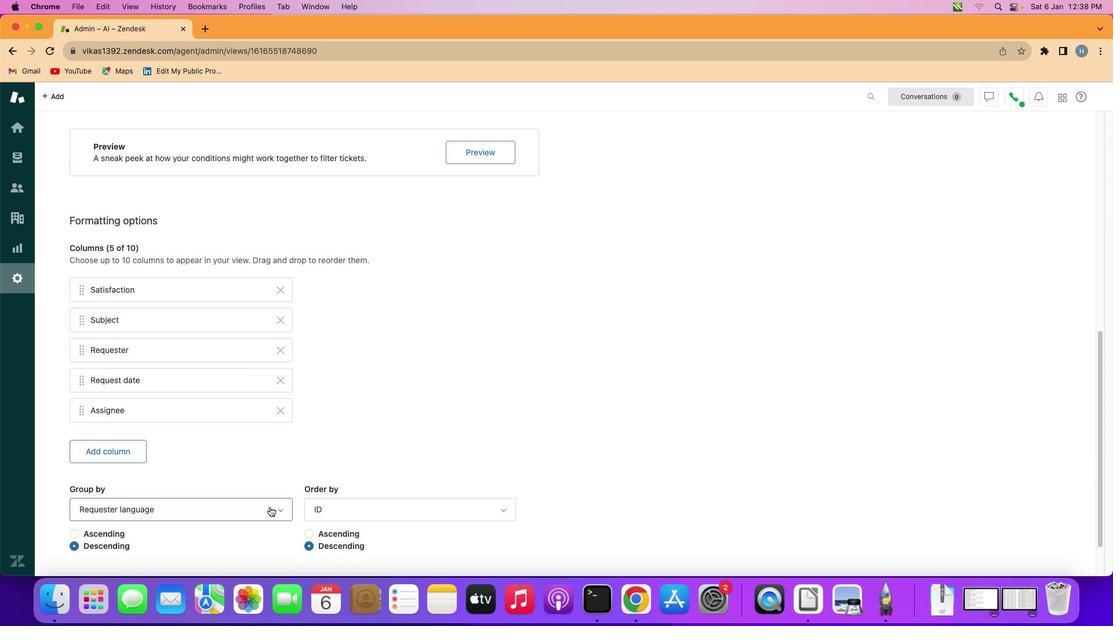 
Action: Mouse pressed left at (306, 490)
Screenshot: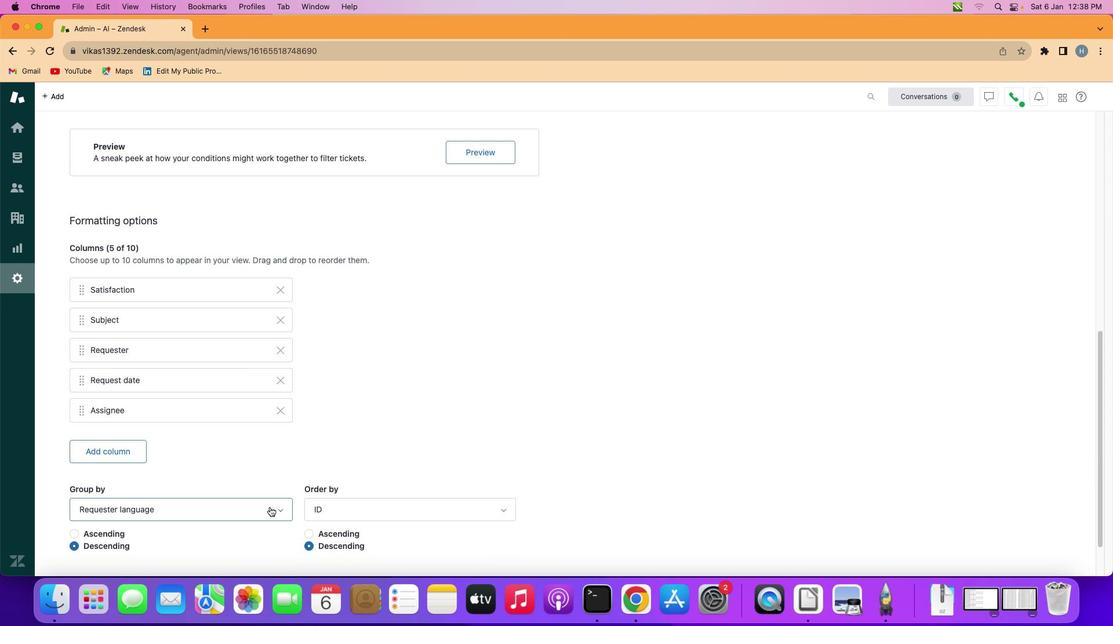 
Action: Mouse moved to (288, 421)
Screenshot: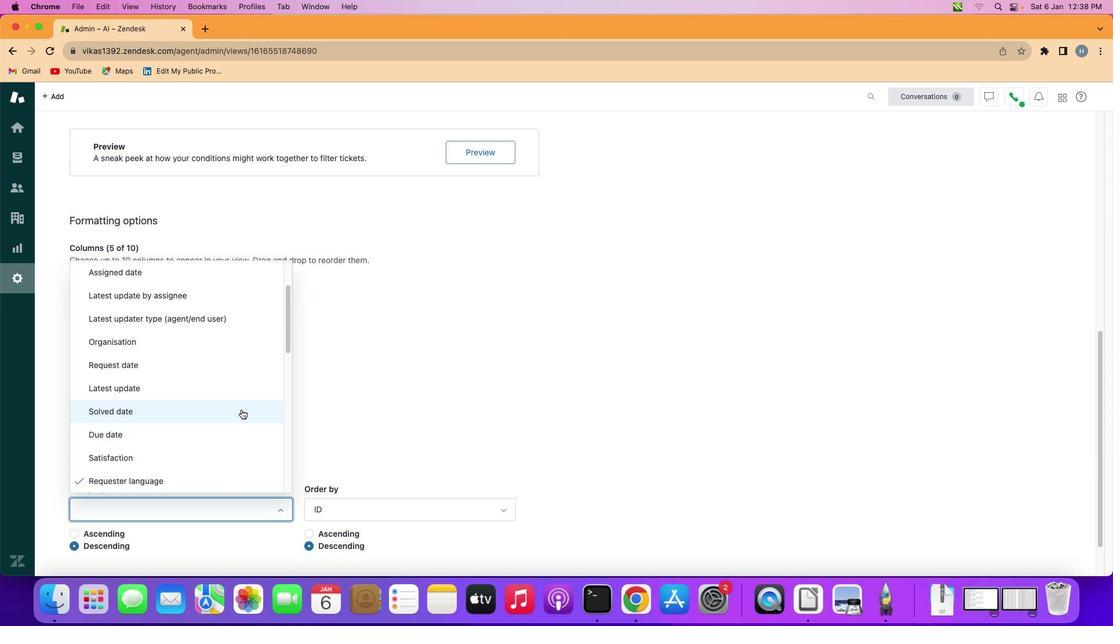 
Action: Mouse scrolled (288, 421) with delta (142, 128)
Screenshot: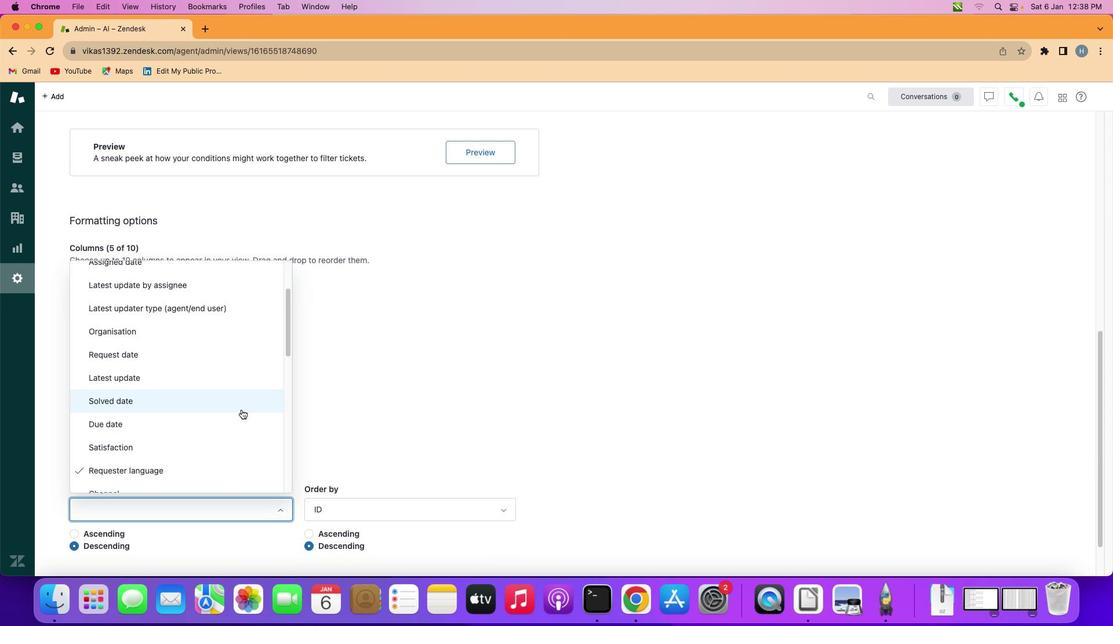 
Action: Mouse scrolled (288, 421) with delta (142, 128)
Screenshot: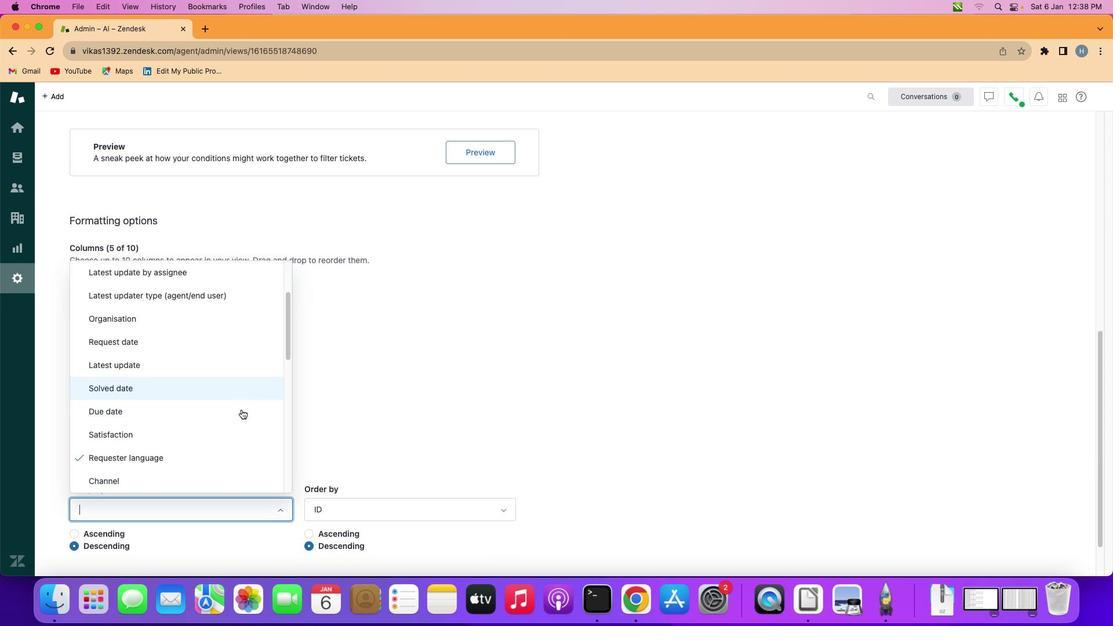 
Action: Mouse scrolled (288, 421) with delta (142, 128)
Screenshot: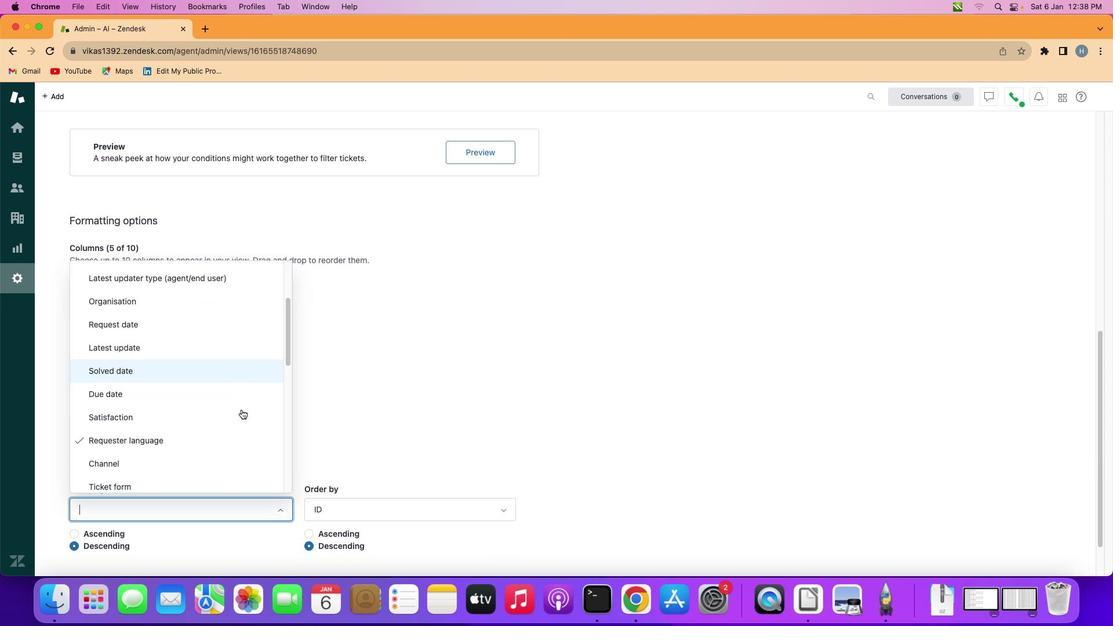 
Action: Mouse scrolled (288, 421) with delta (142, 128)
Screenshot: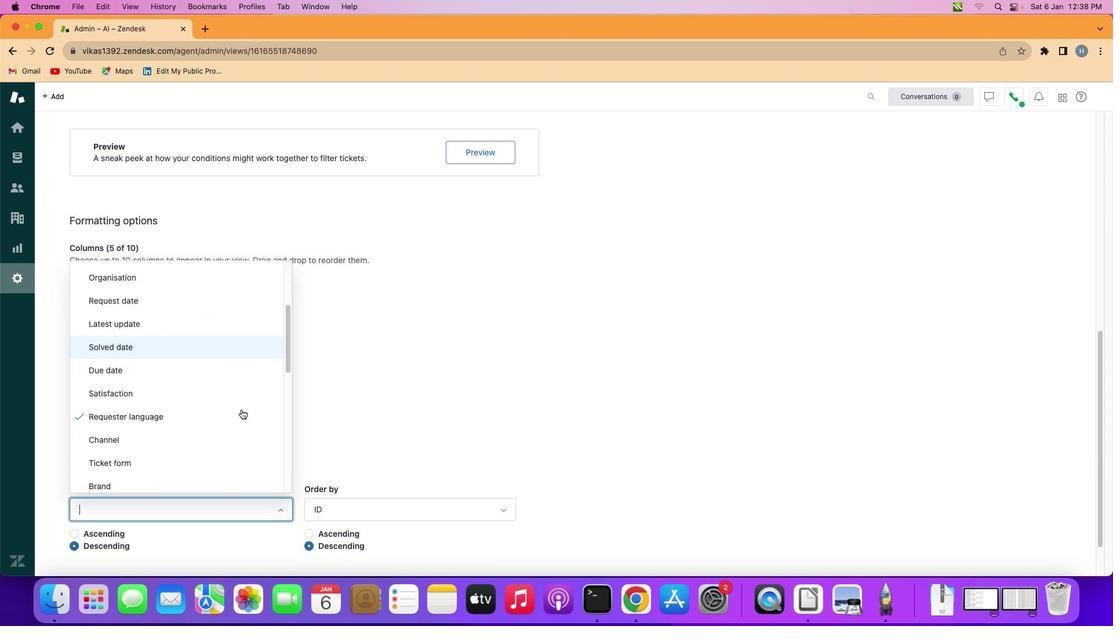 
Action: Mouse moved to (263, 436)
Screenshot: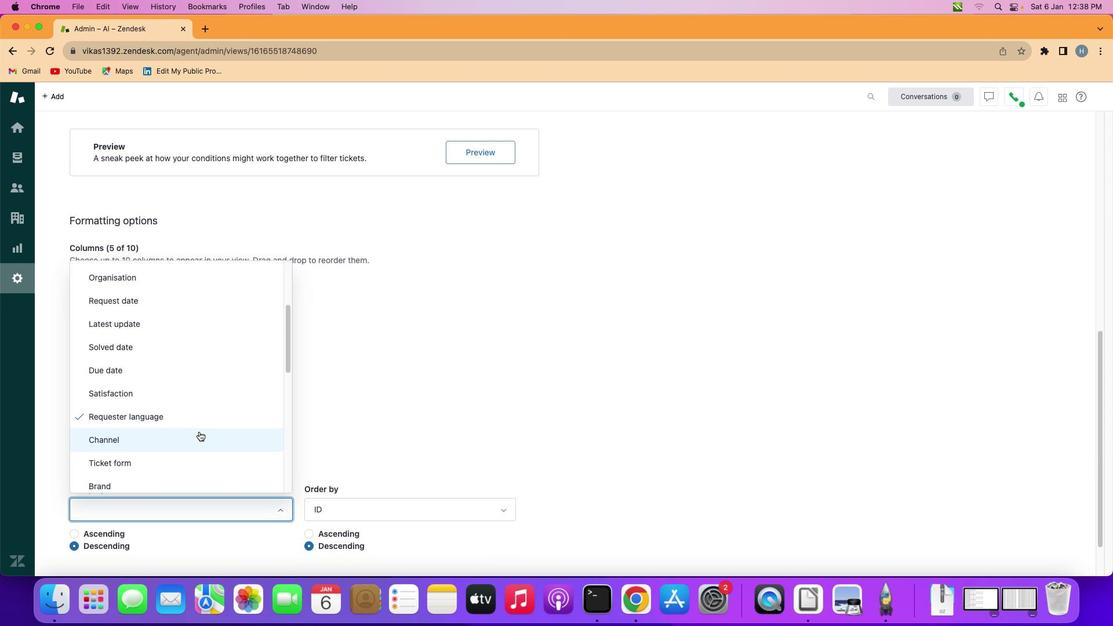 
Action: Mouse pressed left at (263, 436)
Screenshot: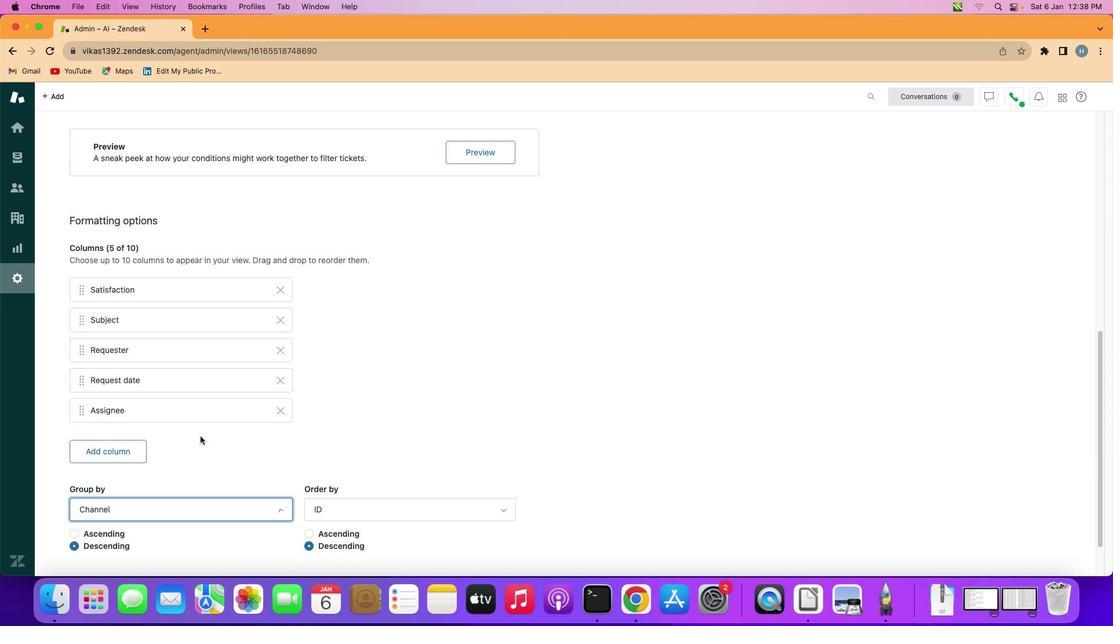 
Action: Mouse moved to (208, 508)
Screenshot: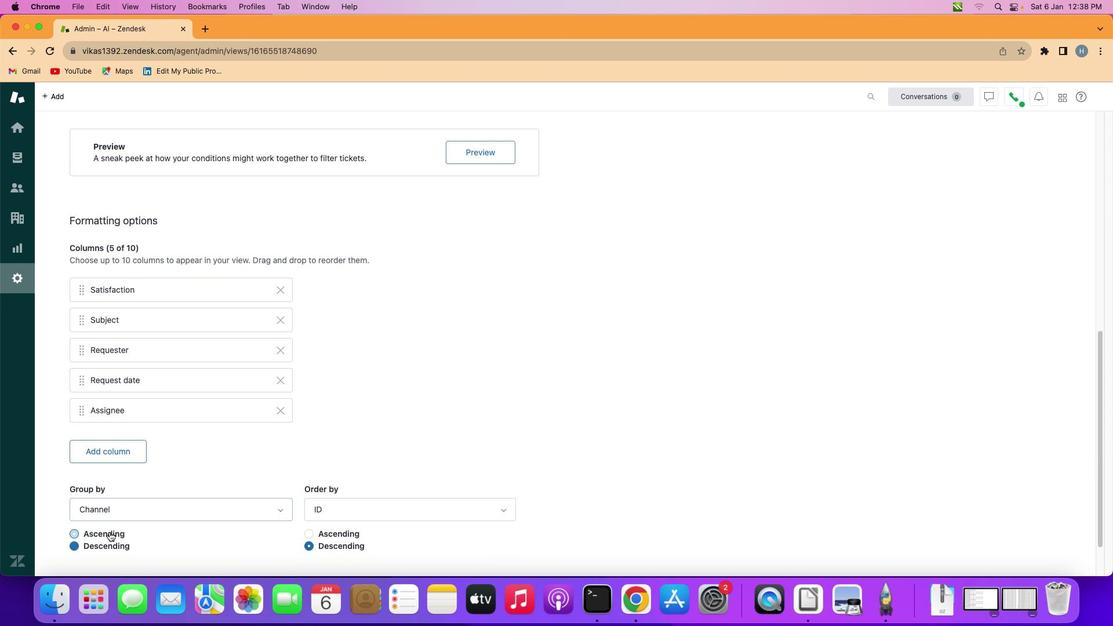 
Action: Mouse pressed left at (208, 508)
Screenshot: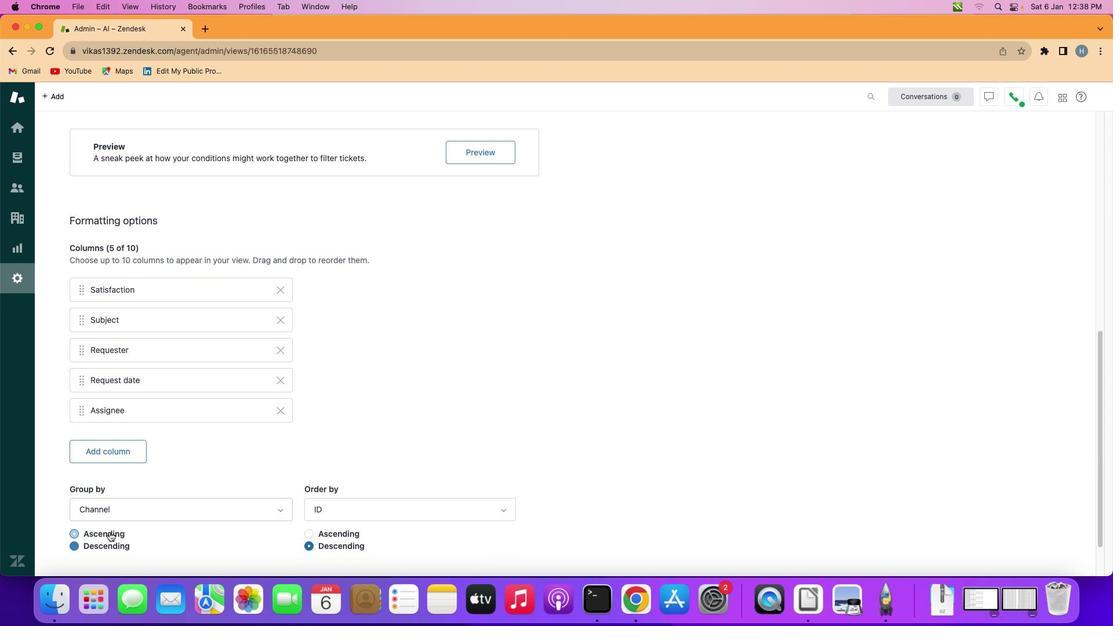 
Action: Mouse moved to (386, 488)
Screenshot: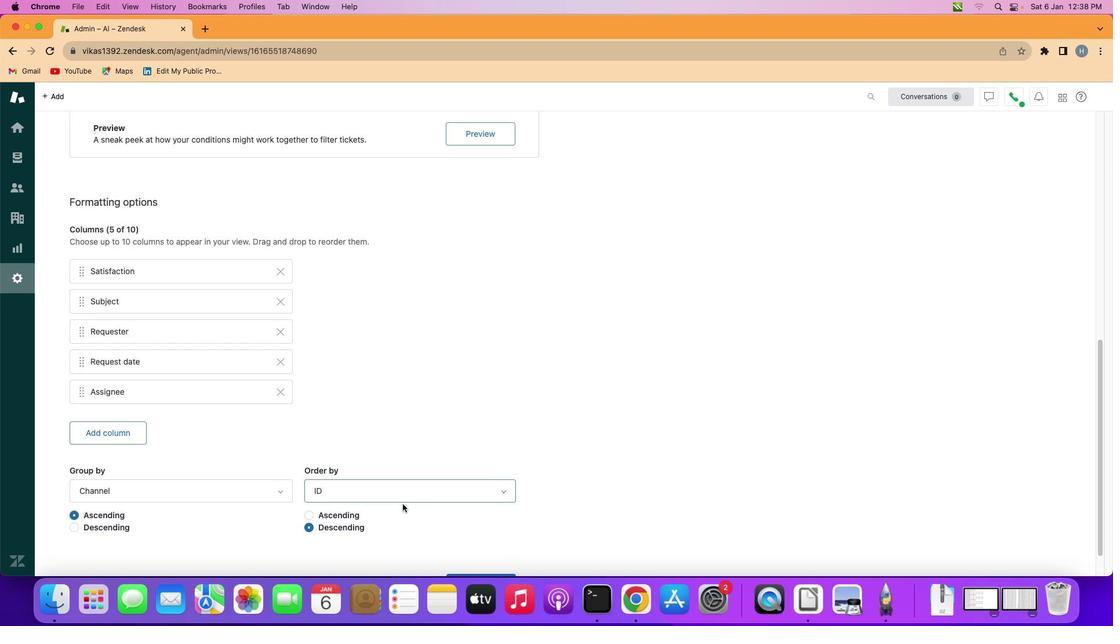 
Action: Mouse scrolled (386, 488) with delta (142, 128)
Screenshot: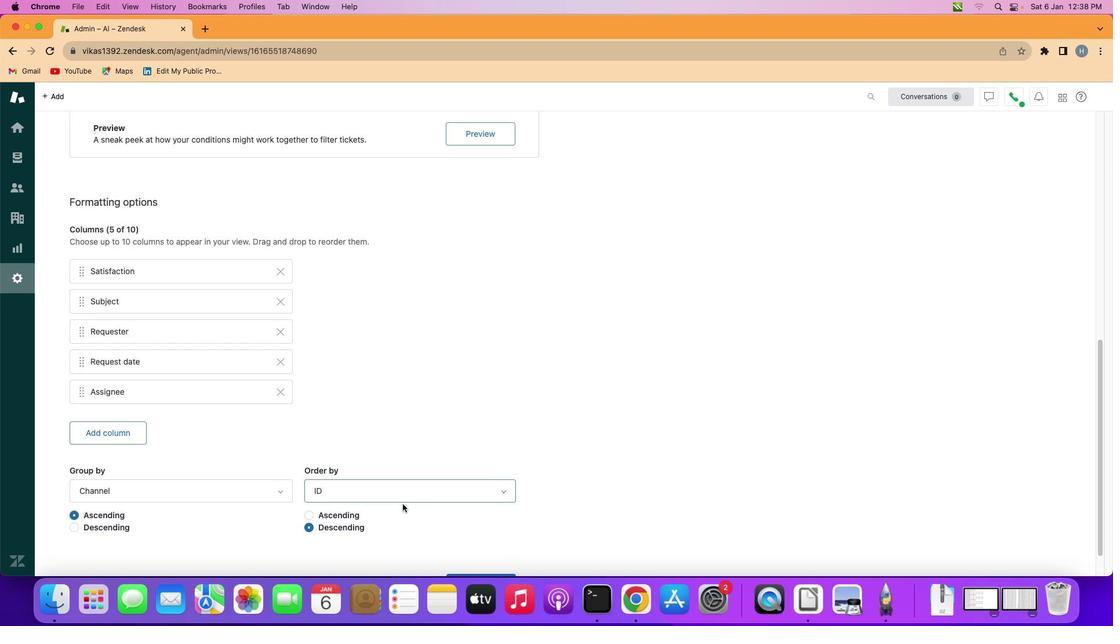 
Action: Mouse moved to (386, 488)
Screenshot: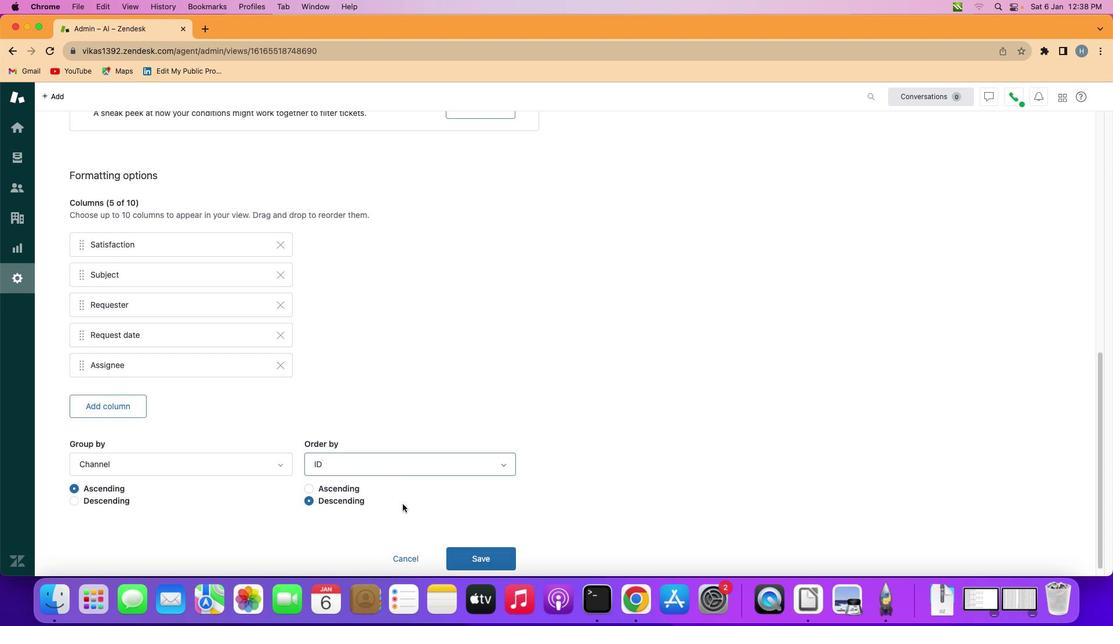 
Action: Mouse scrolled (386, 488) with delta (142, 128)
Screenshot: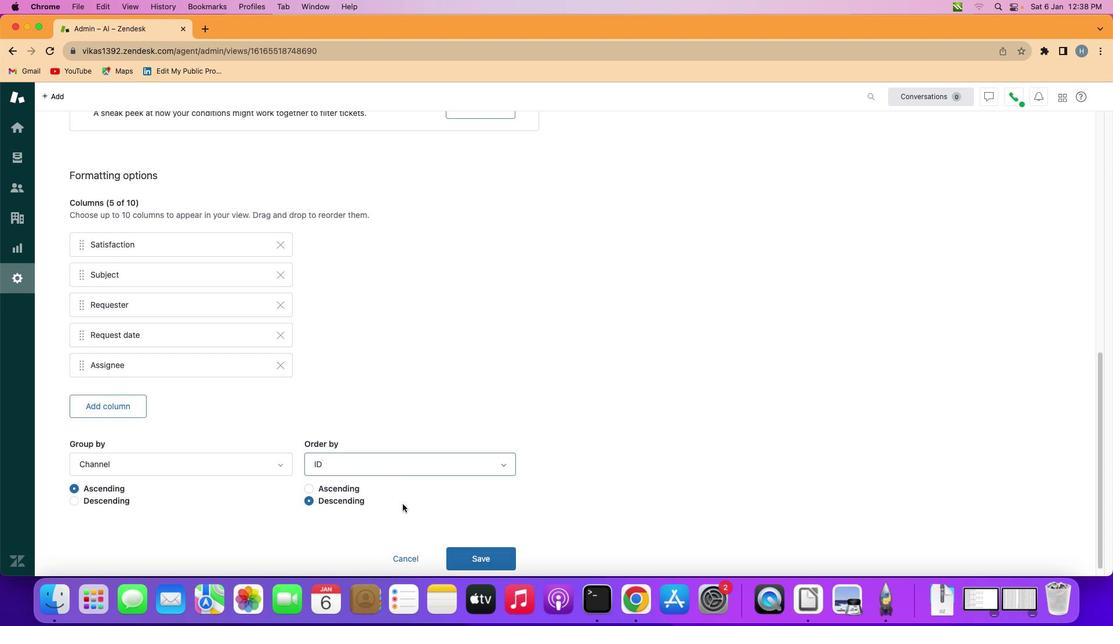 
Action: Mouse scrolled (386, 488) with delta (142, 127)
Screenshot: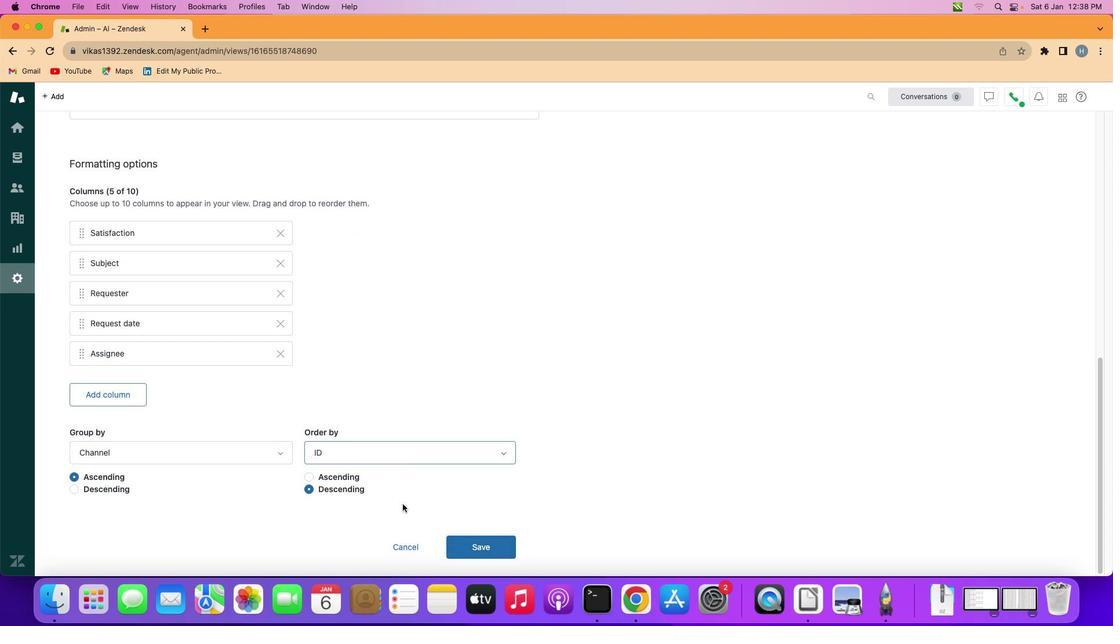 
Action: Mouse scrolled (386, 488) with delta (142, 127)
Screenshot: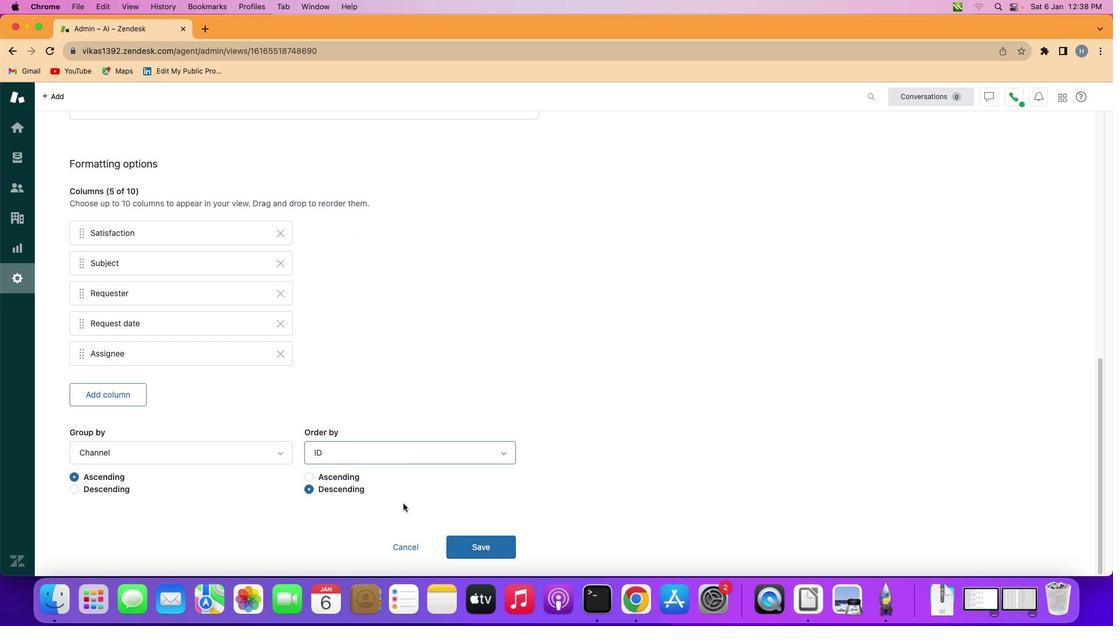 
Action: Mouse scrolled (386, 488) with delta (142, 127)
Screenshot: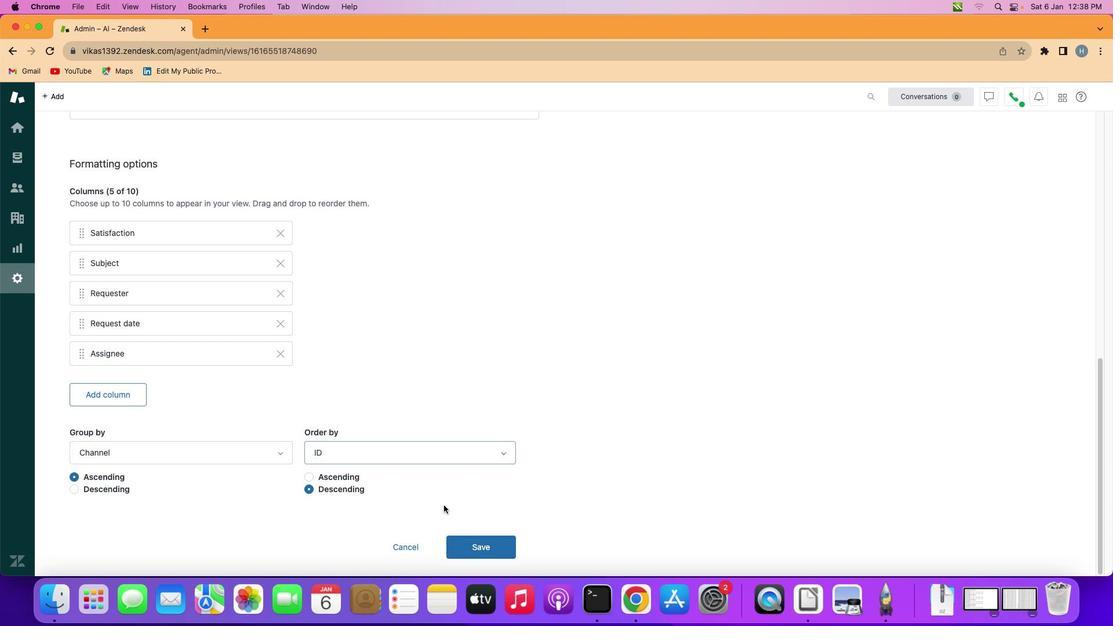 
Action: Mouse moved to (423, 517)
Screenshot: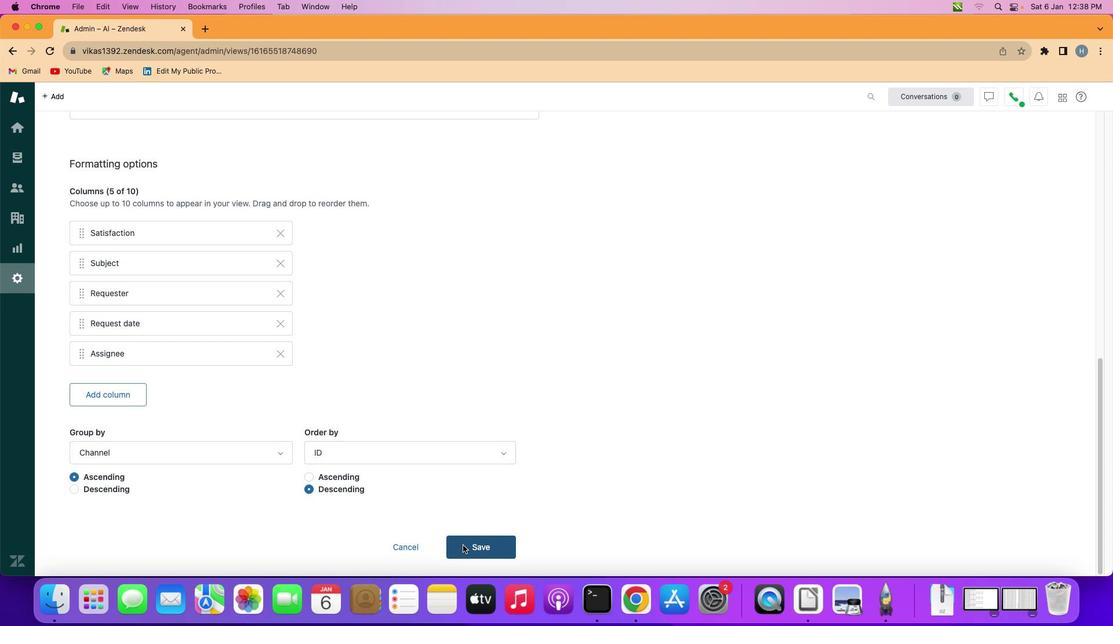 
Action: Mouse pressed left at (423, 517)
Screenshot: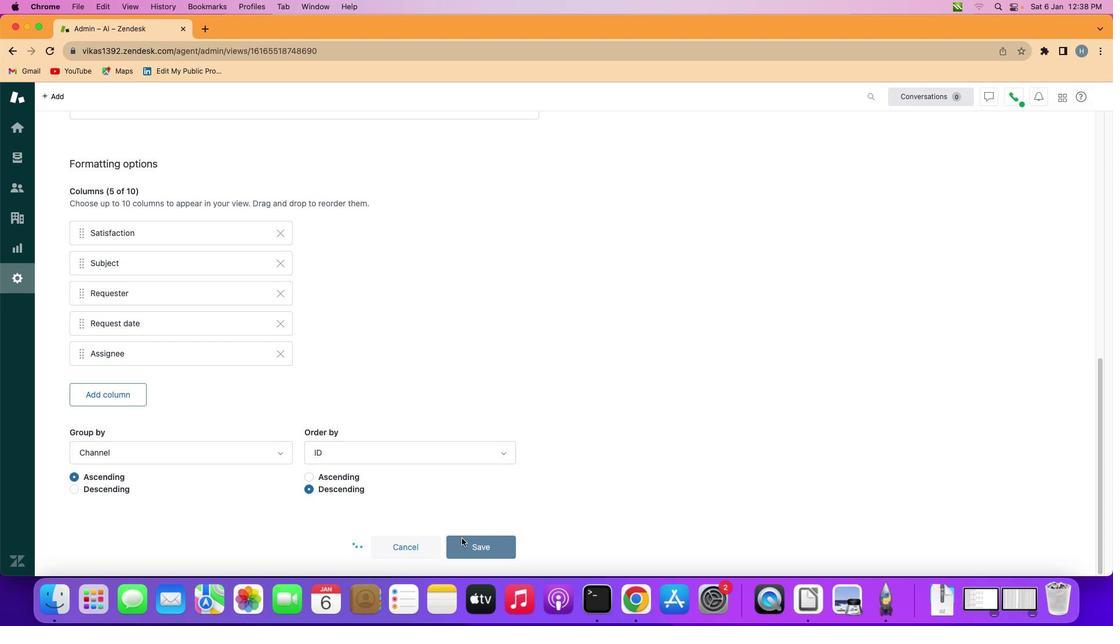 
Action: Mouse moved to (421, 397)
Screenshot: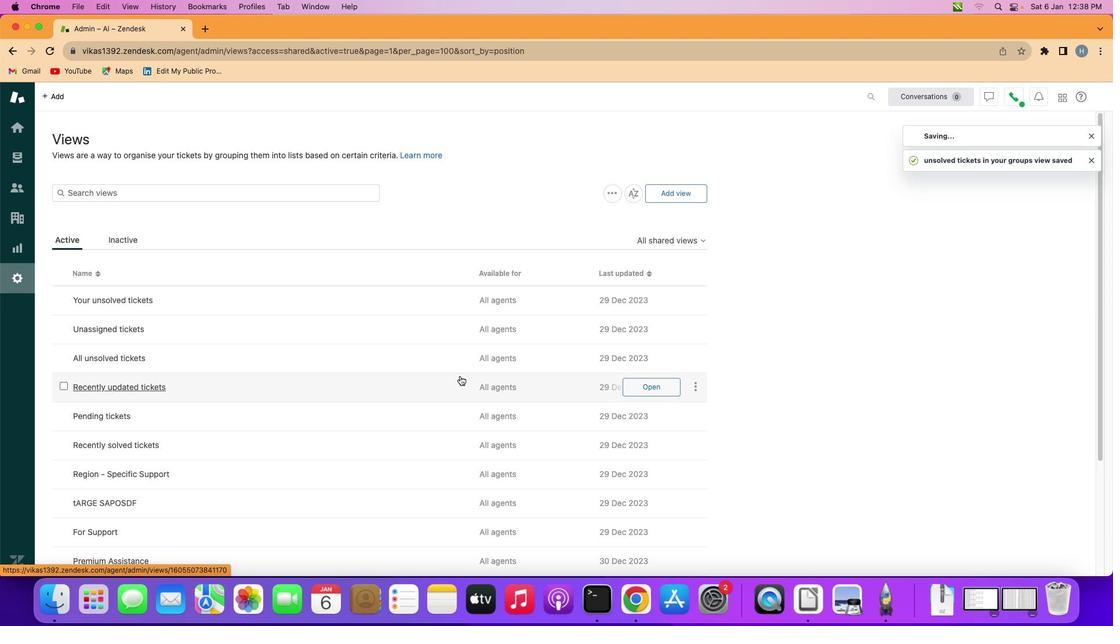
